 Task: Assign mailaustralia7@gmail.com as Project Lead of Scrum Project Project0000000089 in Jira. Assign parteek.ku2001@gmail.com as Project Lead of Scrum Project Project0000000090 in Jira. Create Issue Issue0000000441 in Backlog  in Scrum Project Project0000000089 in Jira. Create Issue Issue0000000442 in Backlog  in Scrum Project Project0000000089 in Jira. Create Issue Issue0000000443 in Backlog  in Scrum Project Project0000000089 in Jira
Action: Mouse moved to (336, 84)
Screenshot: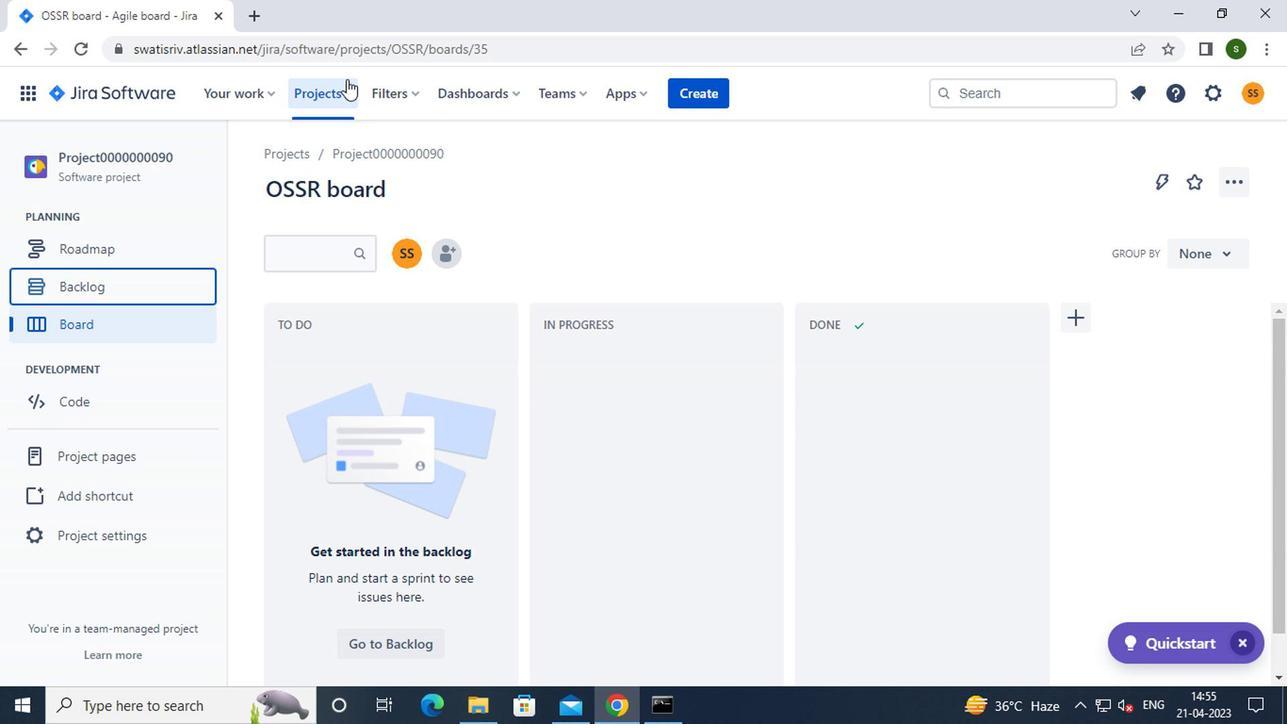 
Action: Mouse pressed left at (336, 84)
Screenshot: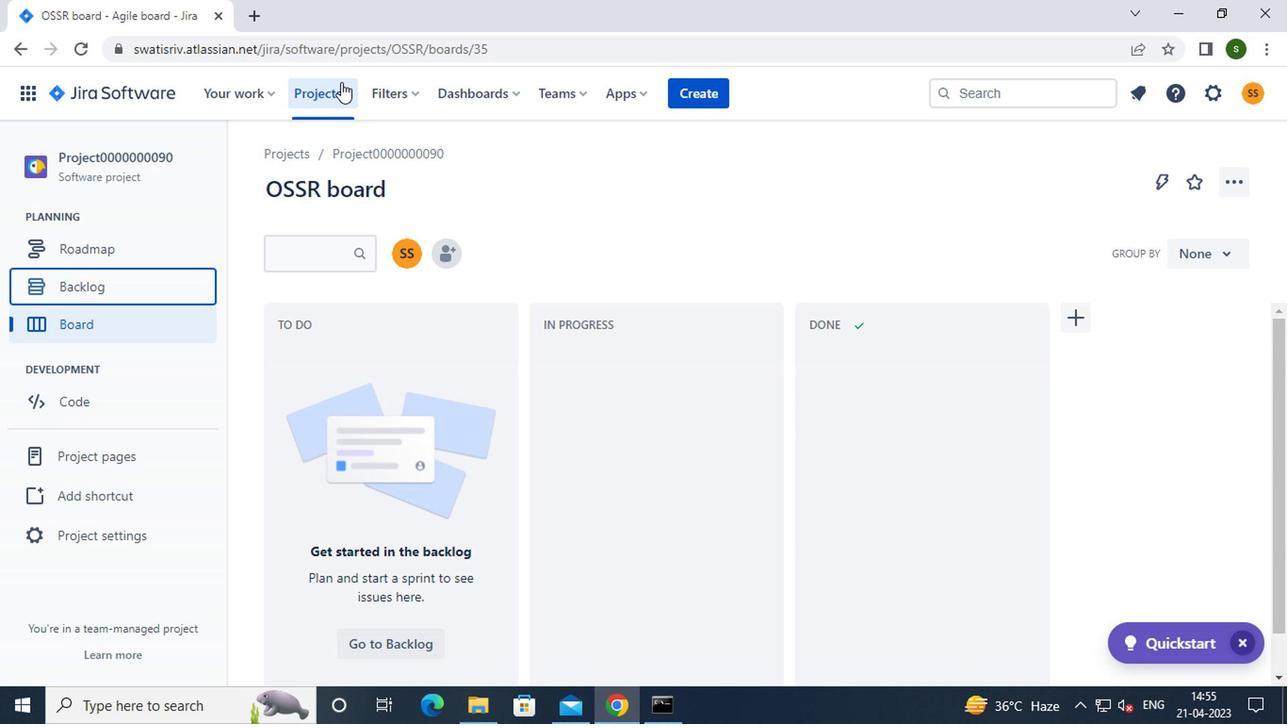 
Action: Mouse moved to (399, 215)
Screenshot: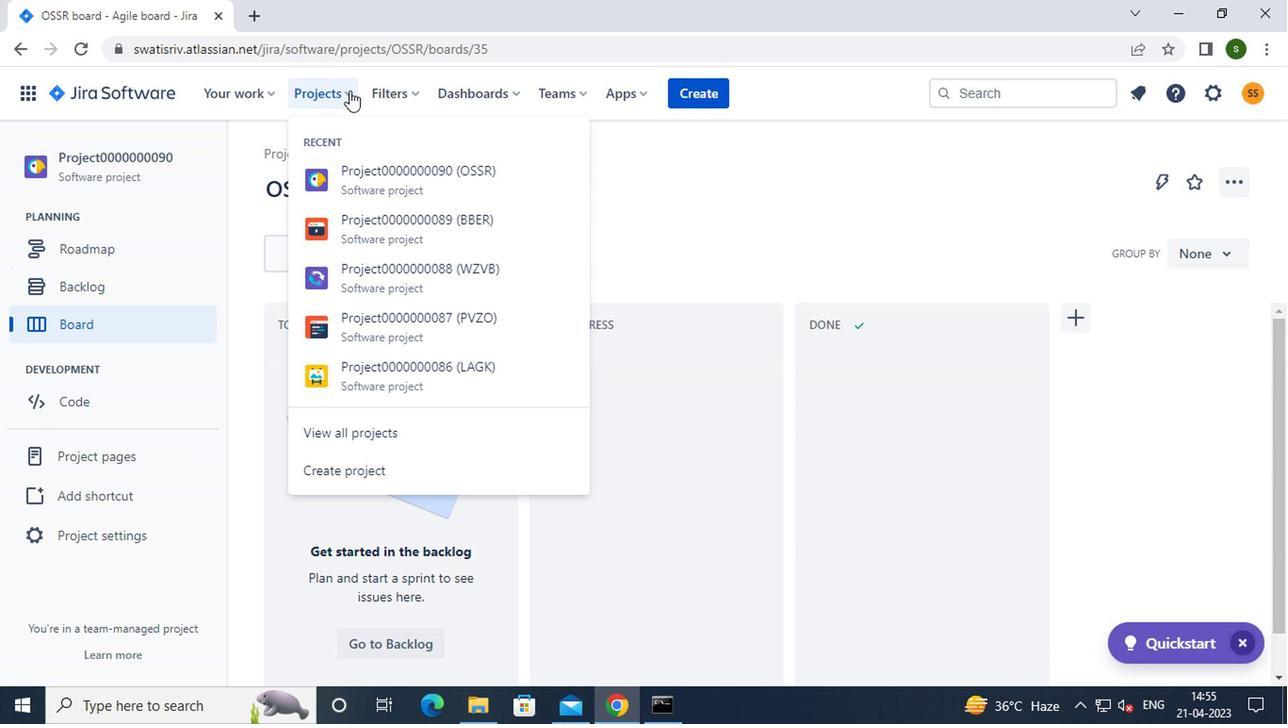 
Action: Mouse pressed left at (399, 215)
Screenshot: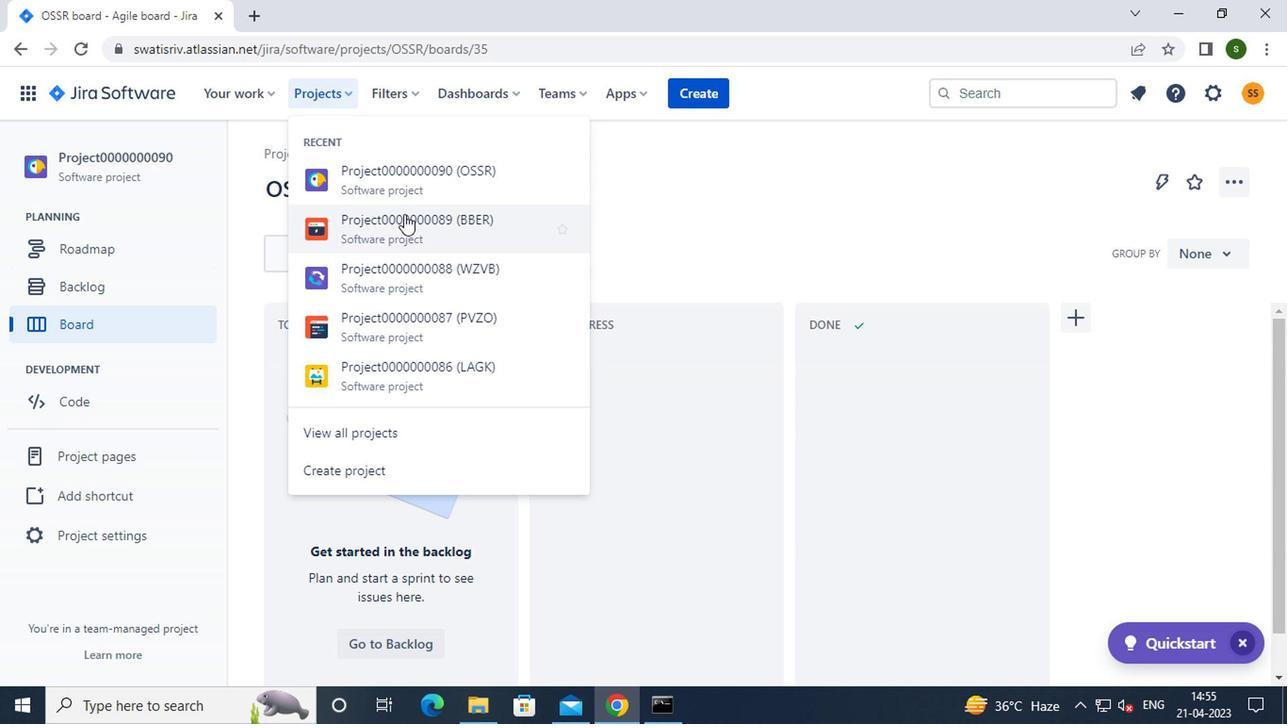 
Action: Mouse moved to (149, 548)
Screenshot: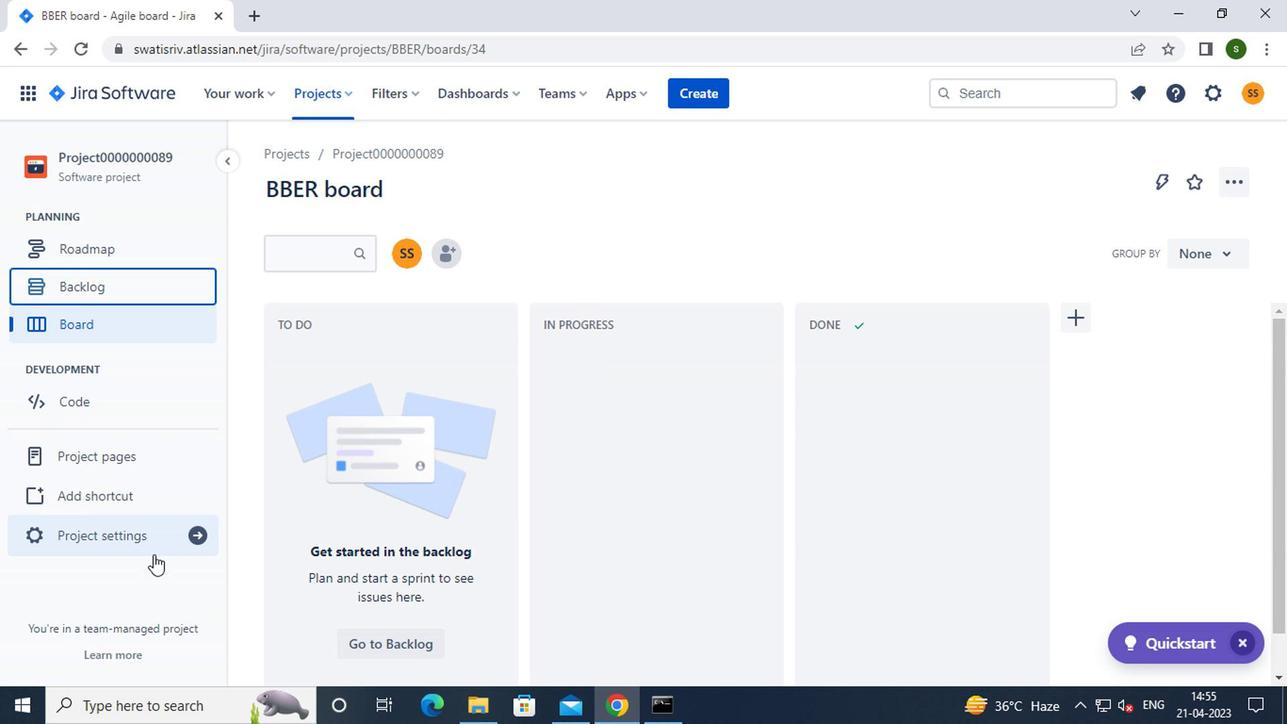 
Action: Mouse pressed left at (149, 548)
Screenshot: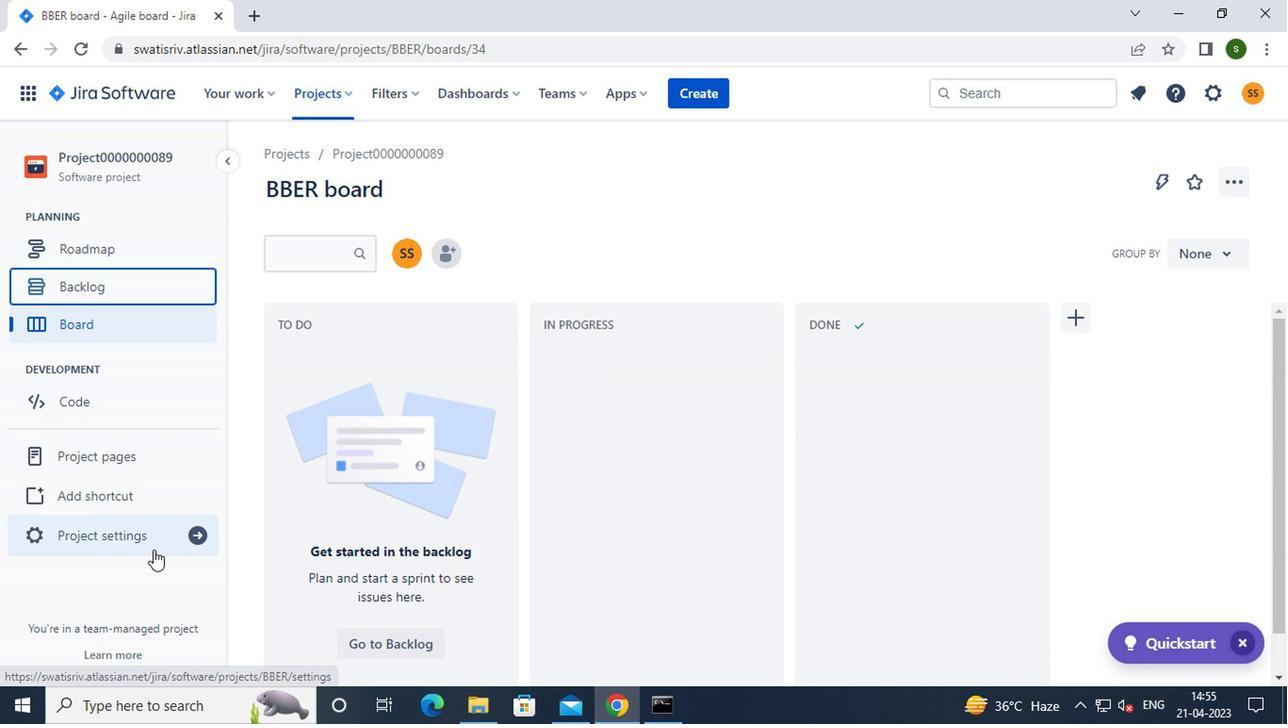 
Action: Mouse moved to (659, 514)
Screenshot: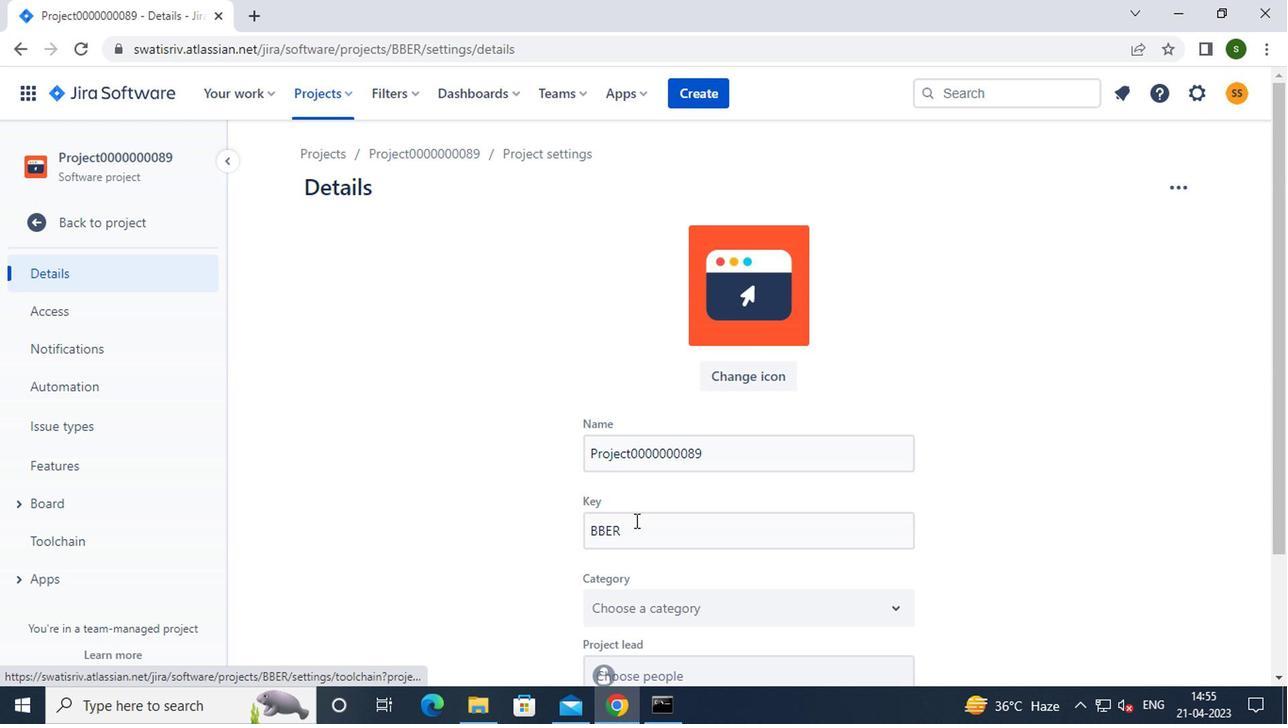 
Action: Mouse scrolled (659, 514) with delta (0, 0)
Screenshot: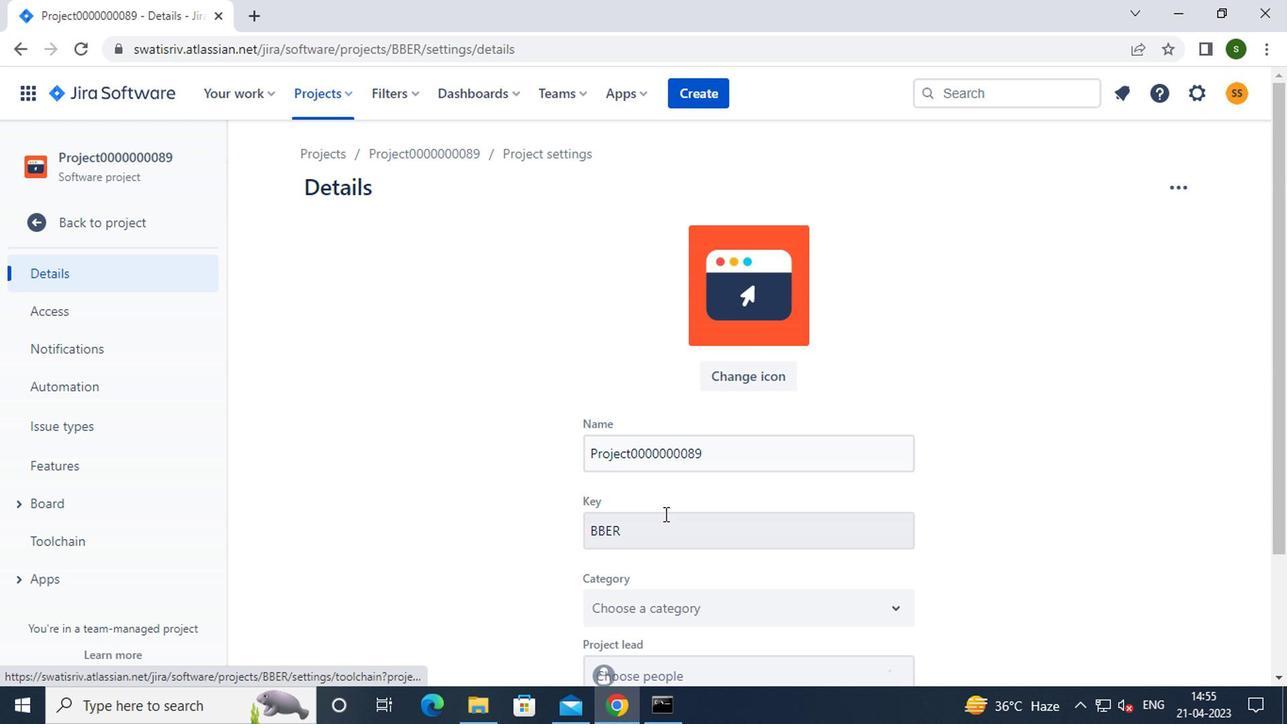 
Action: Mouse scrolled (659, 514) with delta (0, 0)
Screenshot: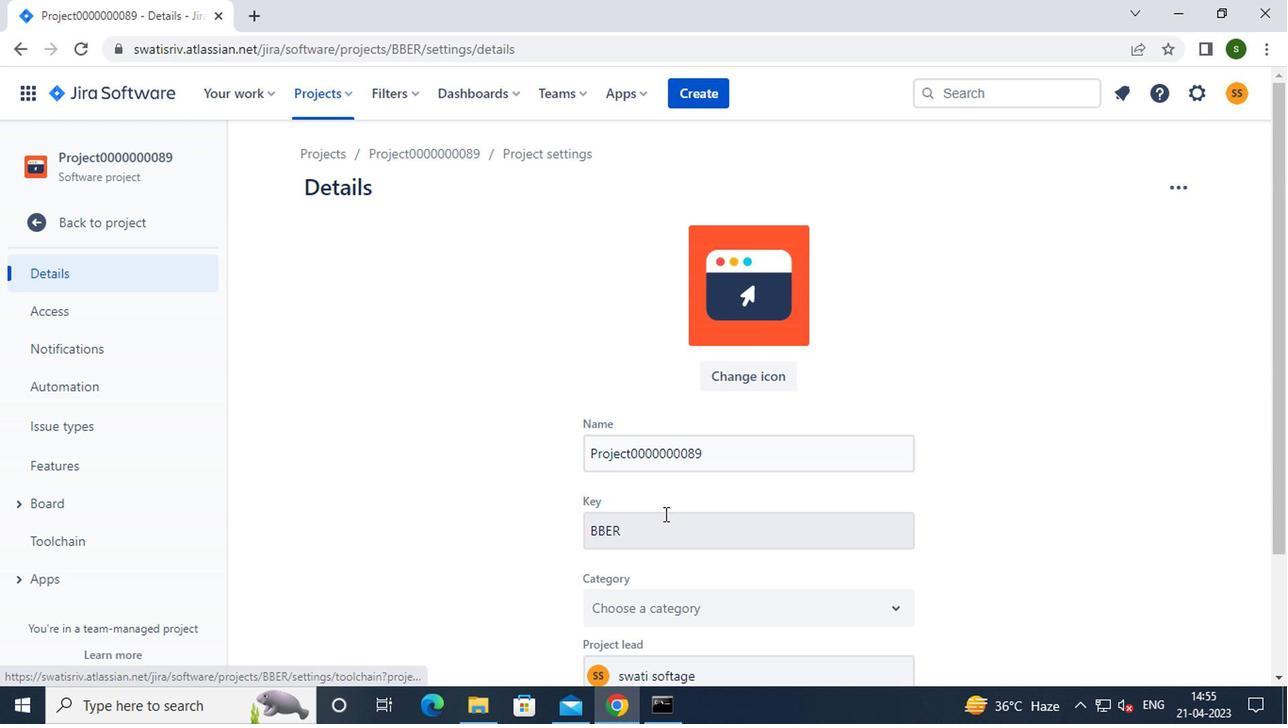
Action: Mouse moved to (710, 524)
Screenshot: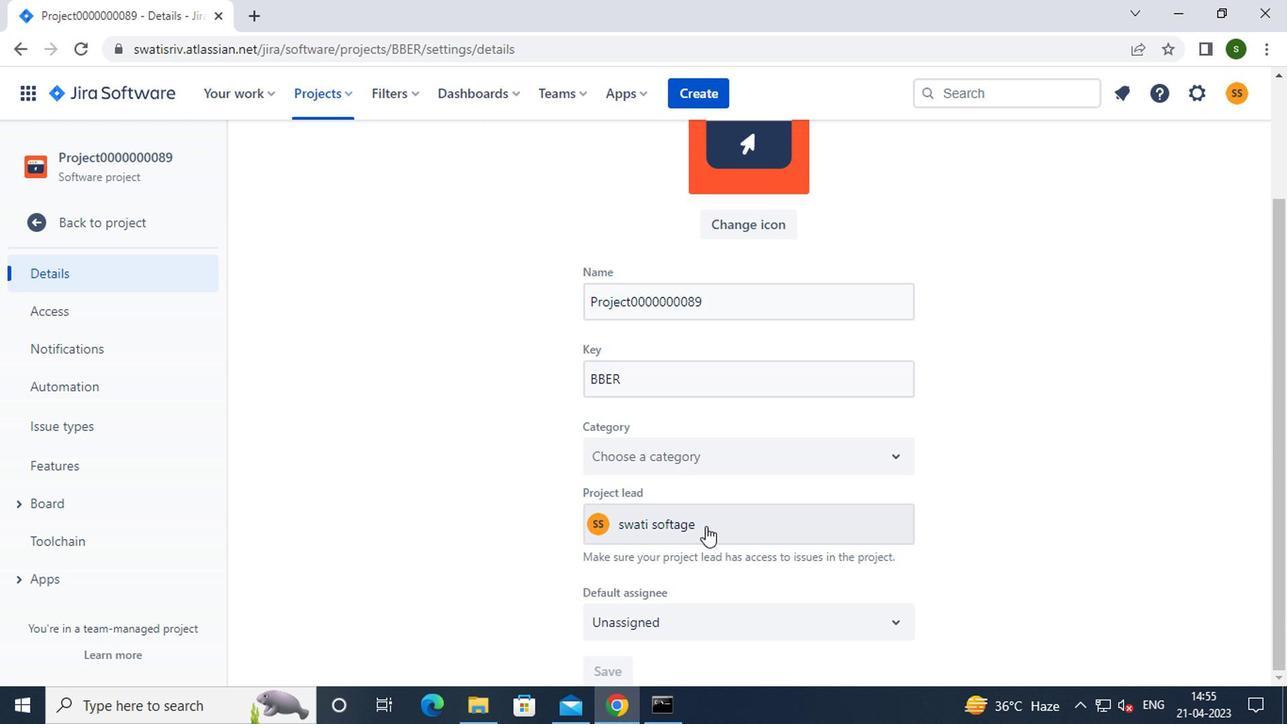 
Action: Mouse pressed left at (710, 524)
Screenshot: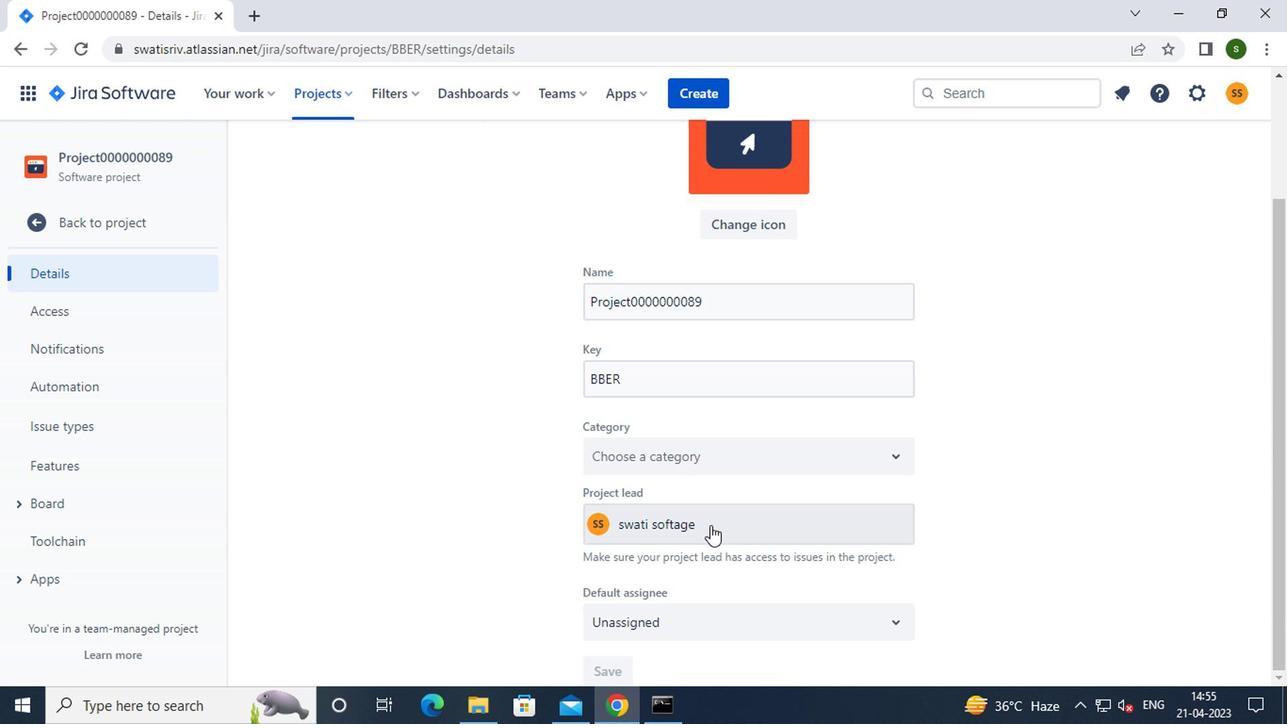 
Action: Mouse moved to (695, 291)
Screenshot: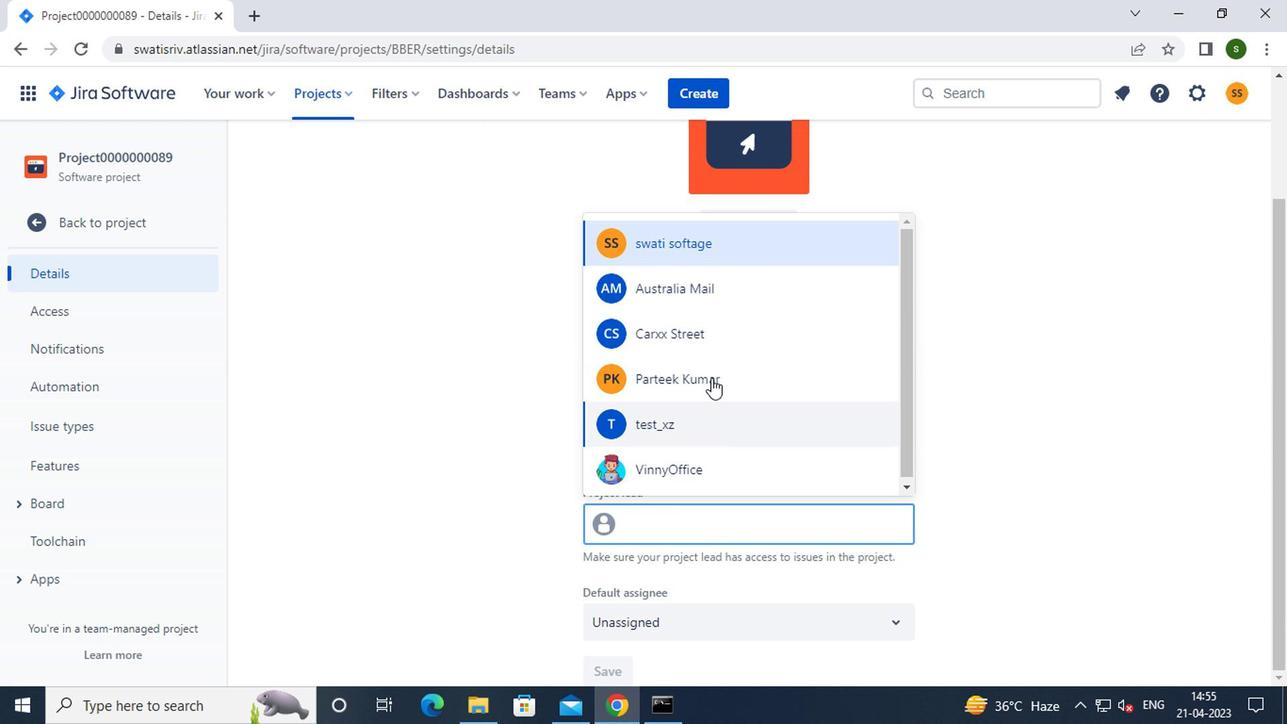 
Action: Mouse pressed left at (695, 291)
Screenshot: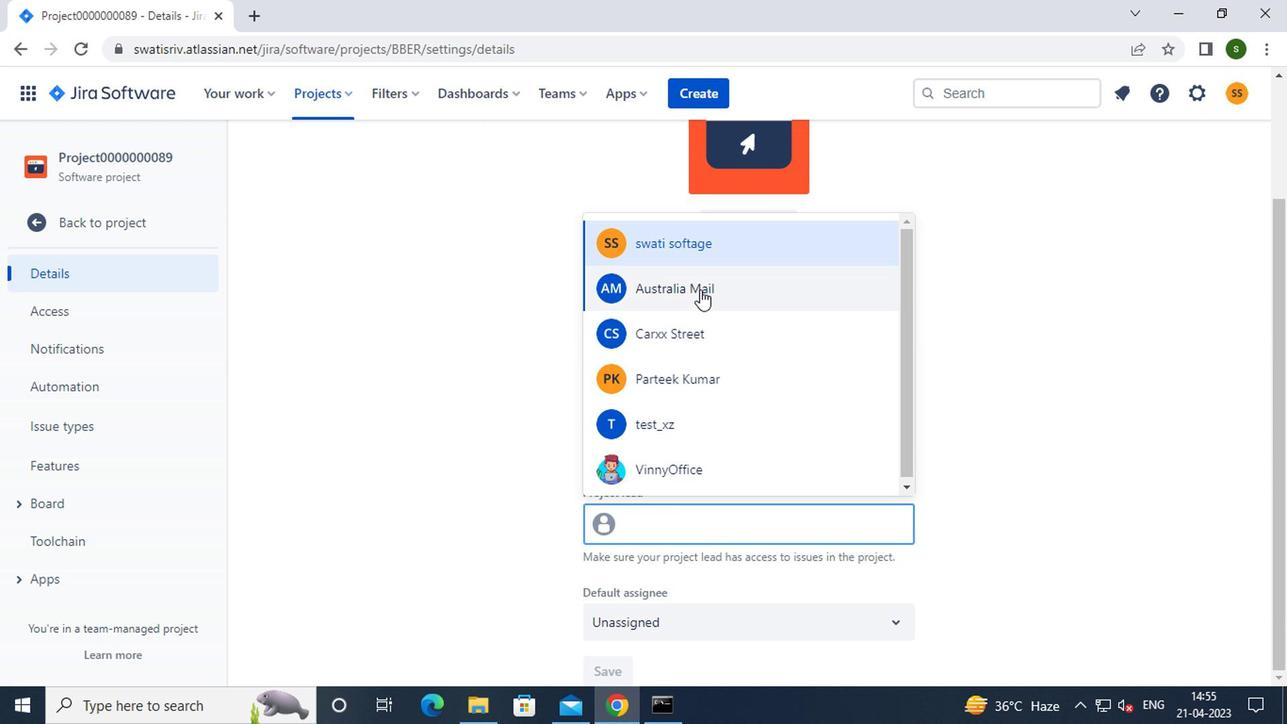 
Action: Mouse moved to (605, 672)
Screenshot: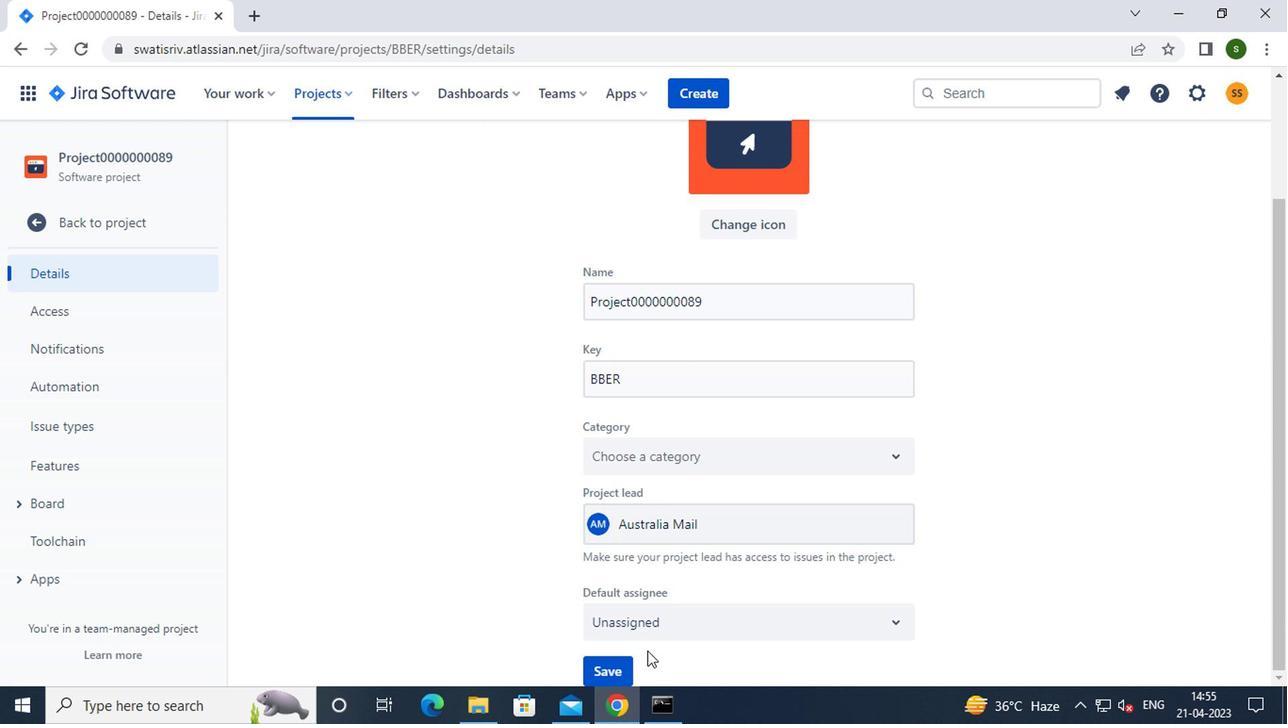 
Action: Mouse pressed left at (605, 672)
Screenshot: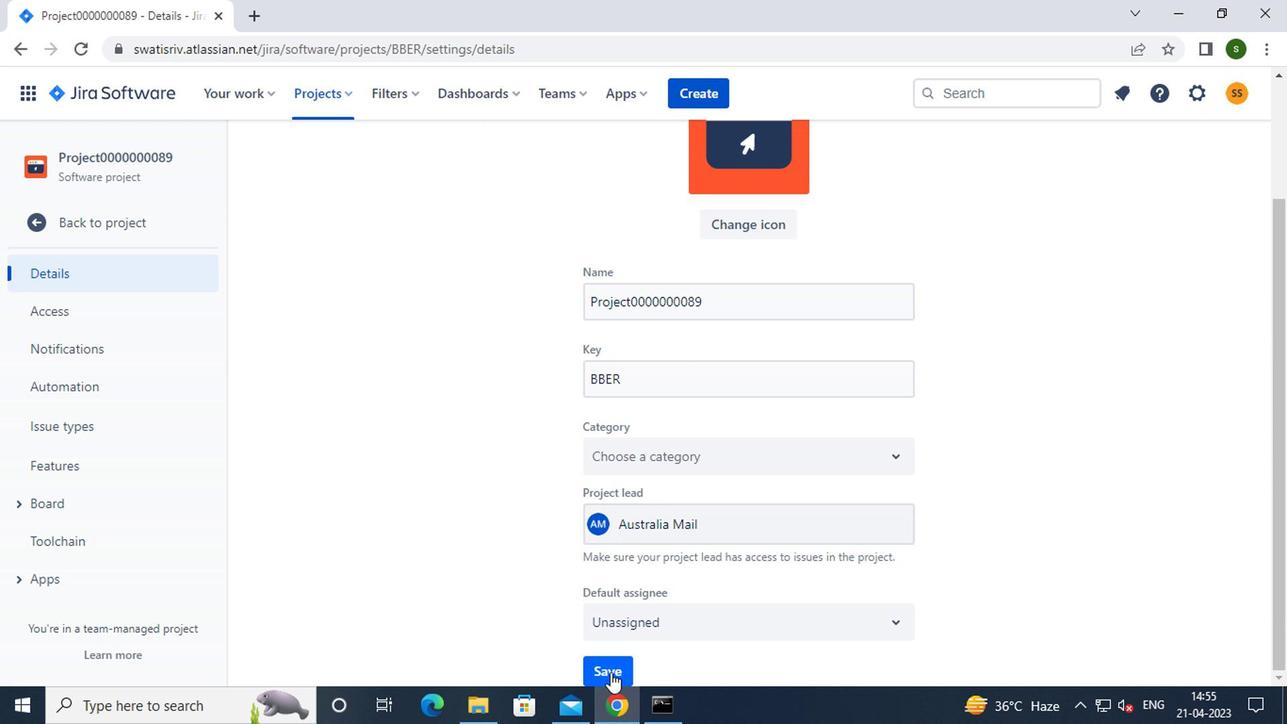 
Action: Mouse moved to (310, 84)
Screenshot: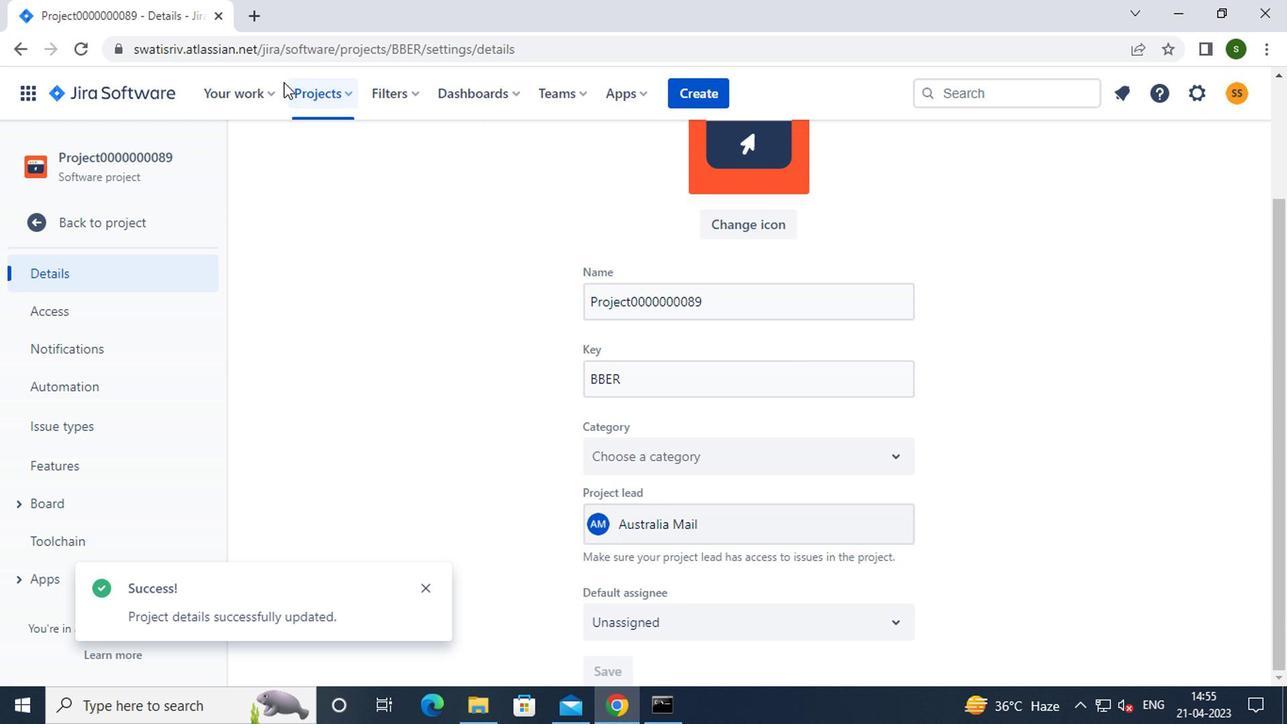
Action: Mouse pressed left at (310, 84)
Screenshot: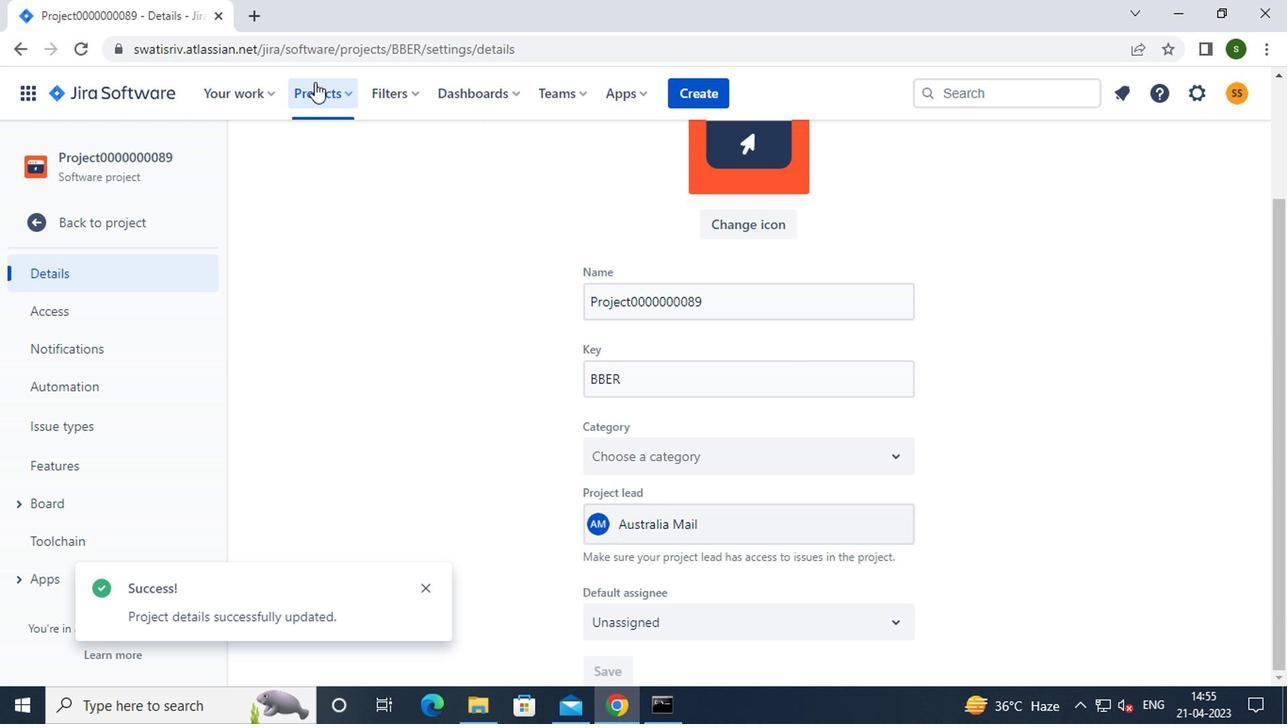 
Action: Mouse moved to (400, 238)
Screenshot: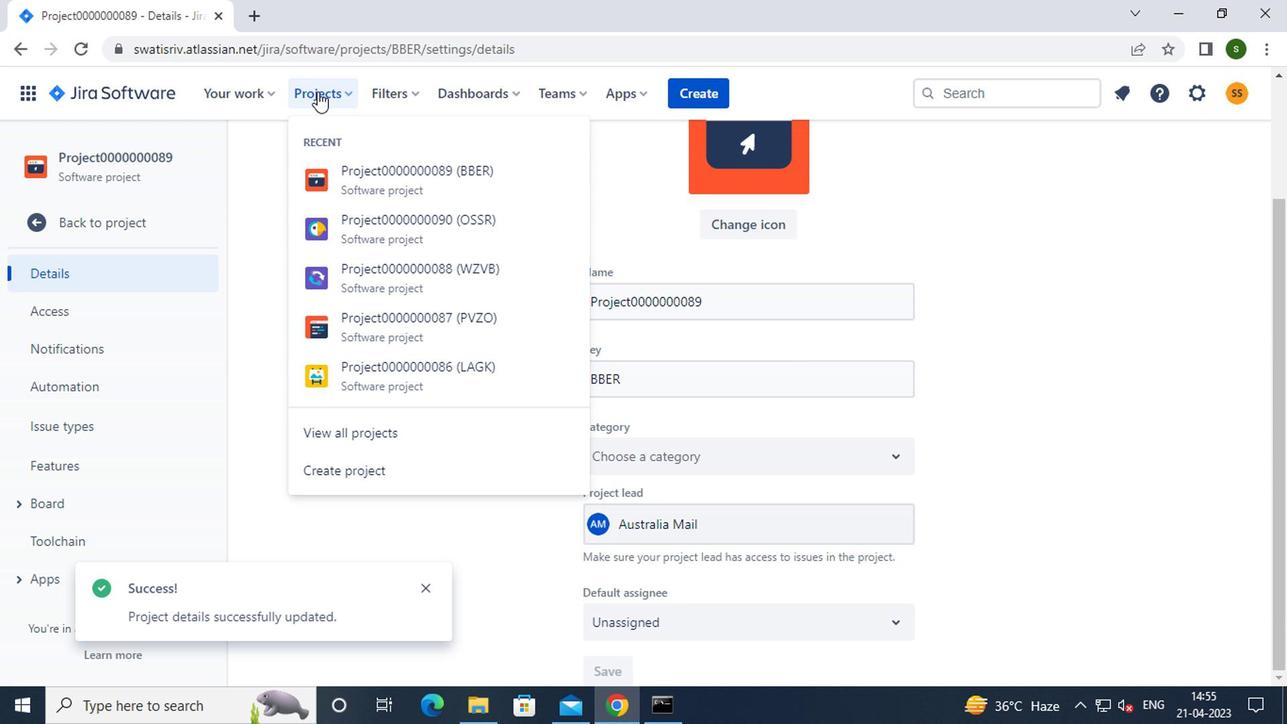 
Action: Mouse pressed left at (400, 238)
Screenshot: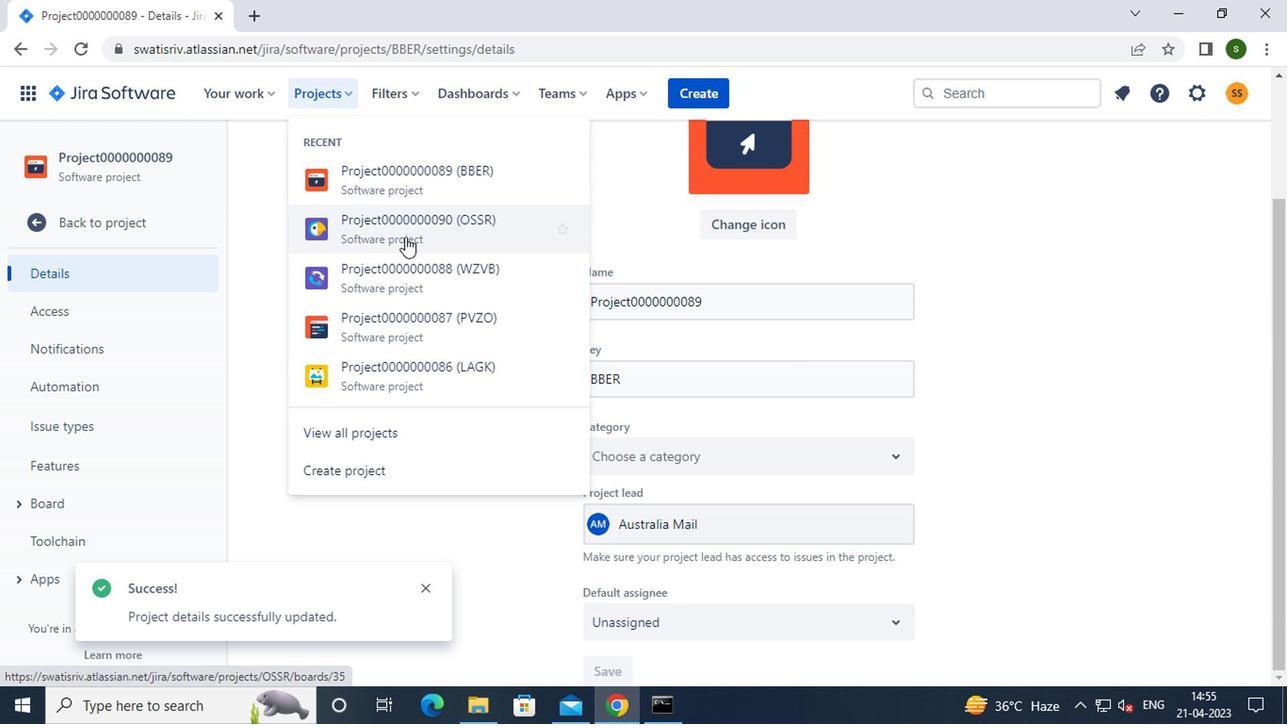 
Action: Mouse moved to (71, 533)
Screenshot: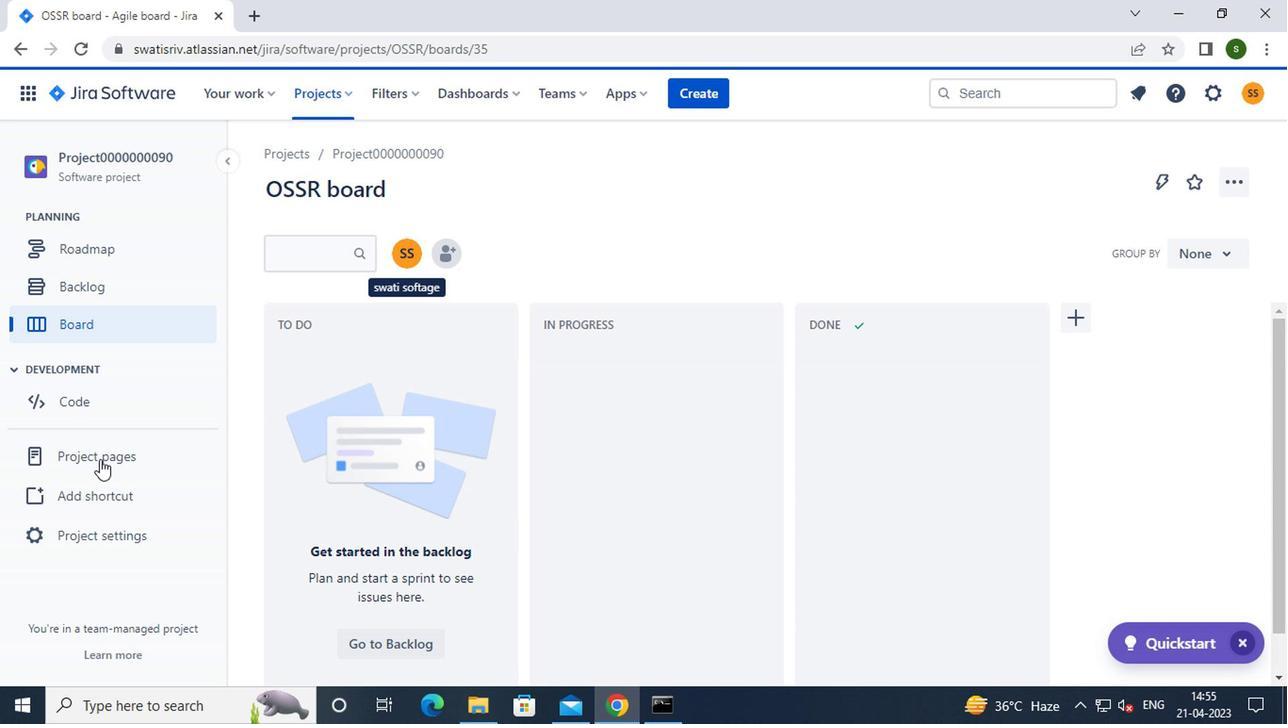 
Action: Mouse pressed left at (71, 533)
Screenshot: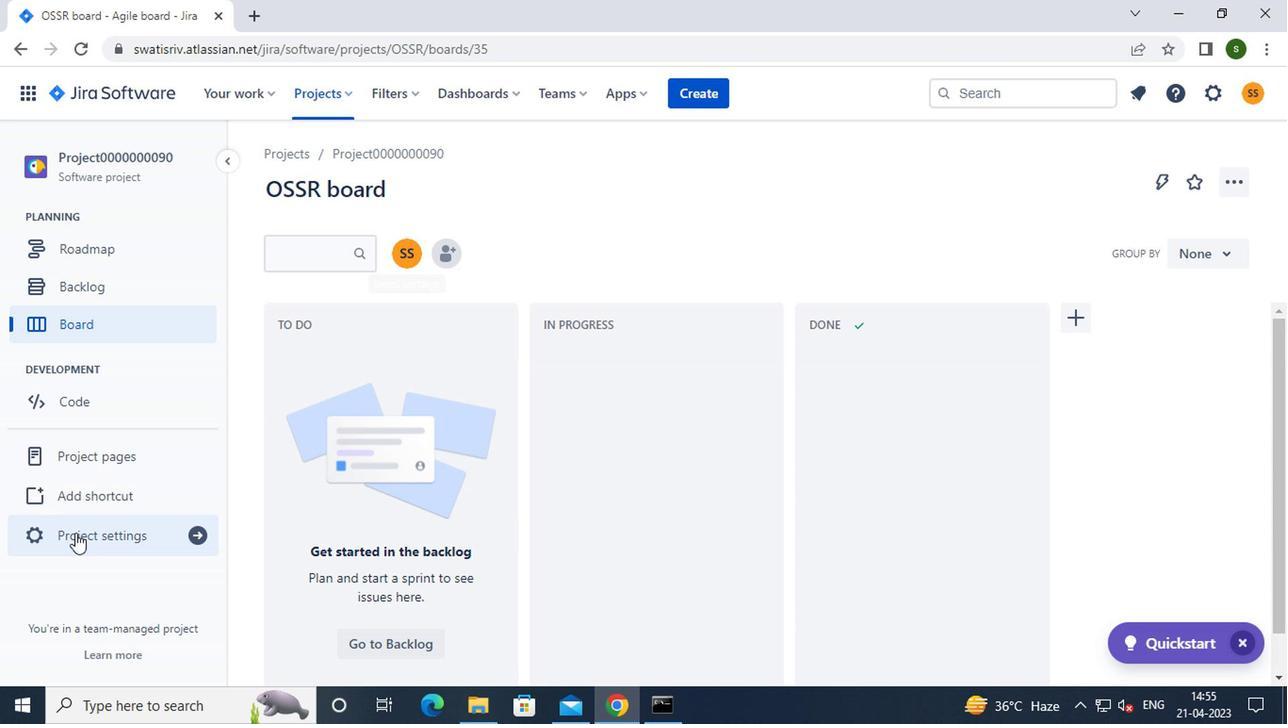 
Action: Mouse moved to (685, 592)
Screenshot: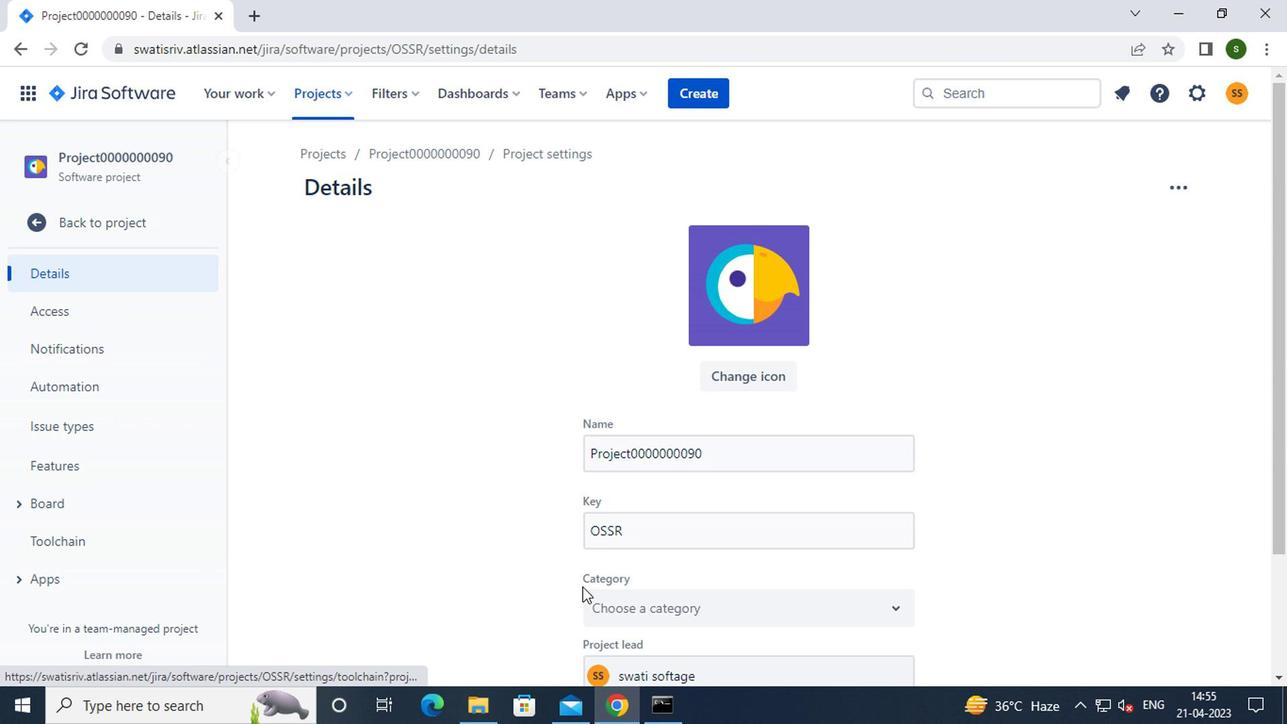 
Action: Mouse scrolled (685, 591) with delta (0, 0)
Screenshot: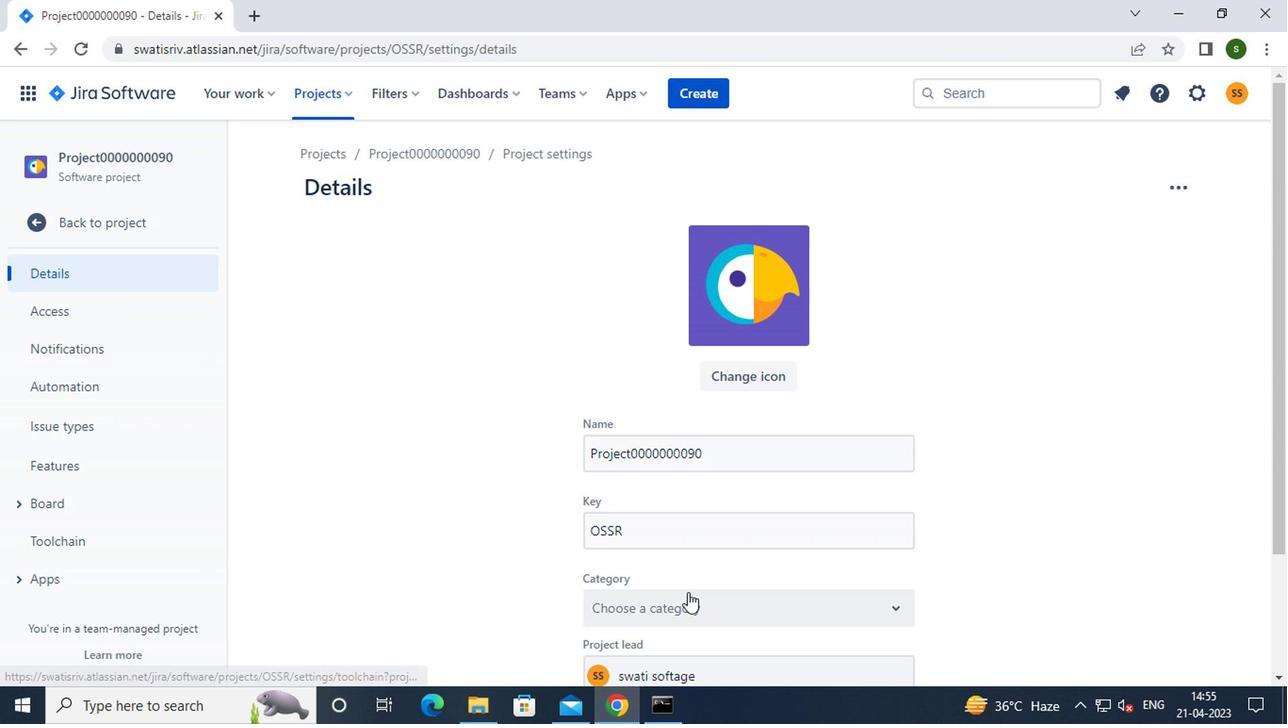 
Action: Mouse moved to (728, 586)
Screenshot: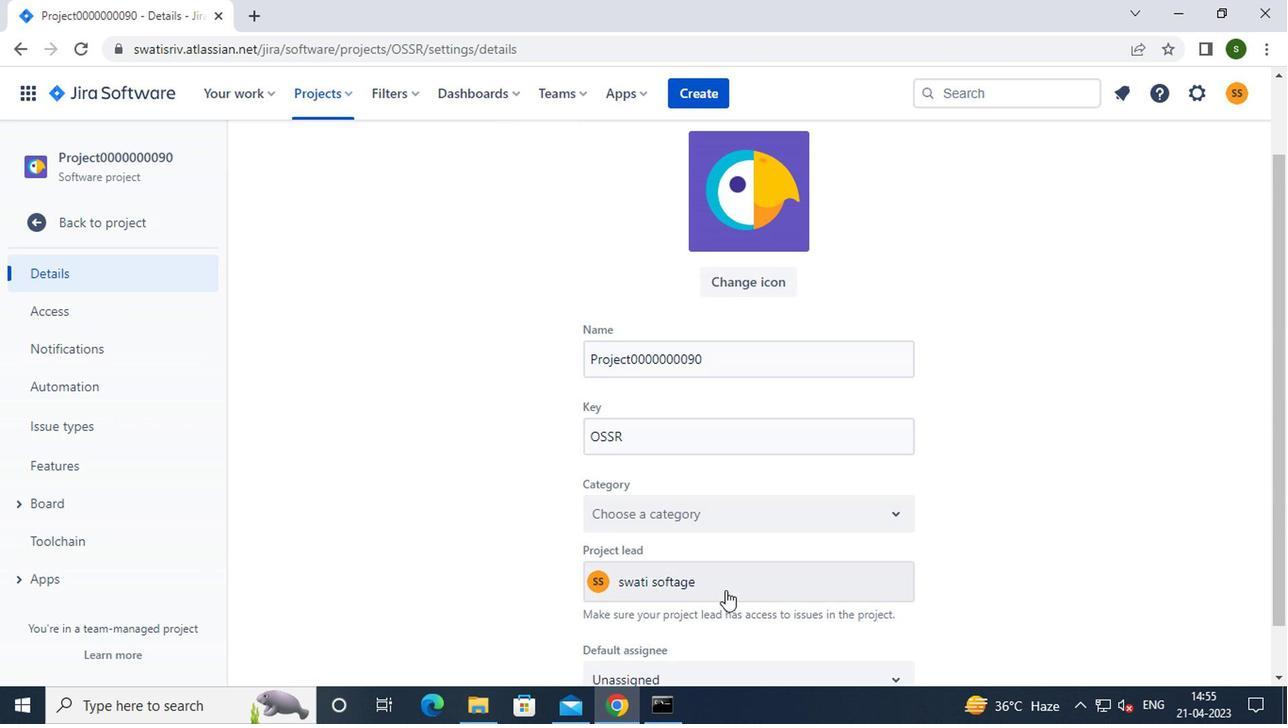 
Action: Mouse pressed left at (728, 586)
Screenshot: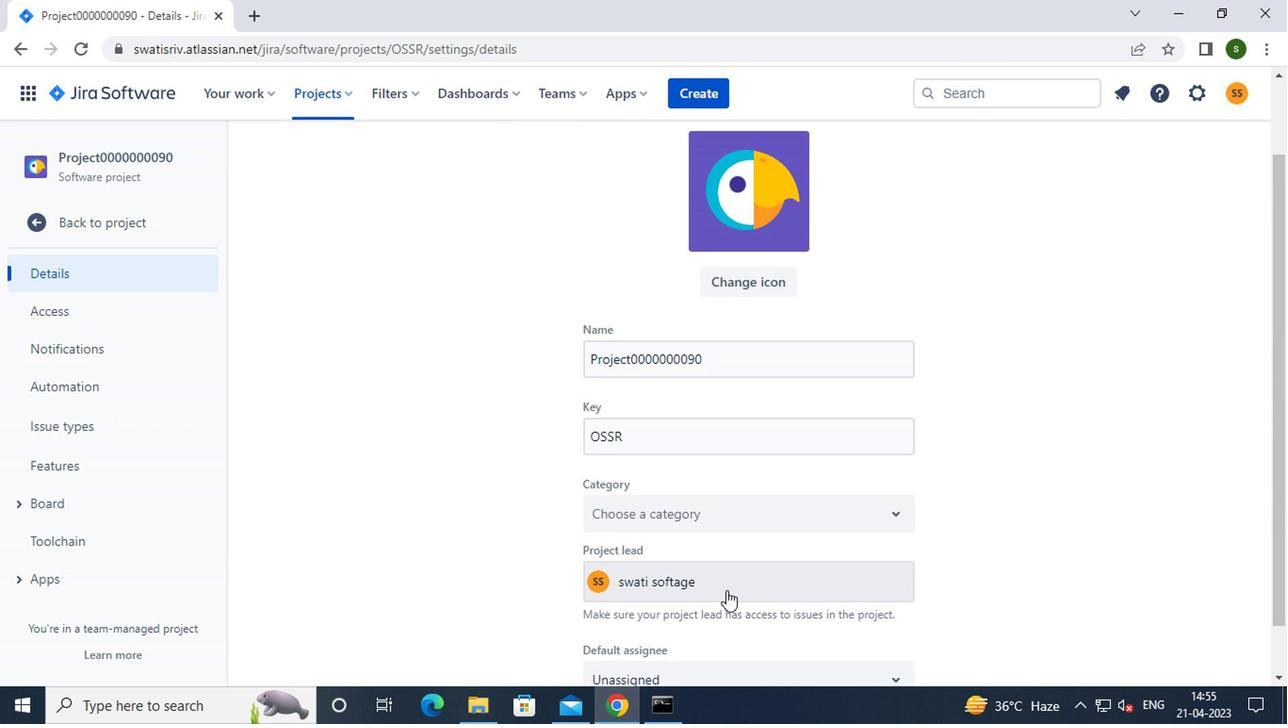 
Action: Mouse moved to (700, 439)
Screenshot: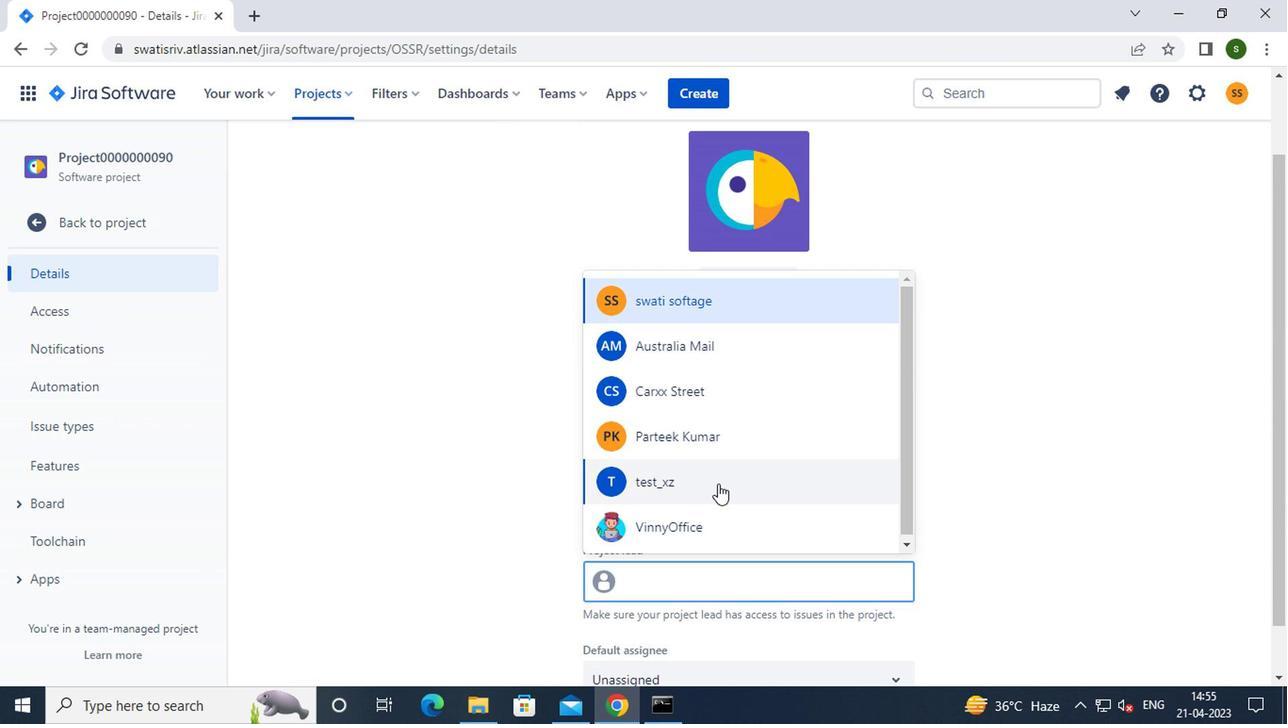 
Action: Mouse pressed left at (700, 439)
Screenshot: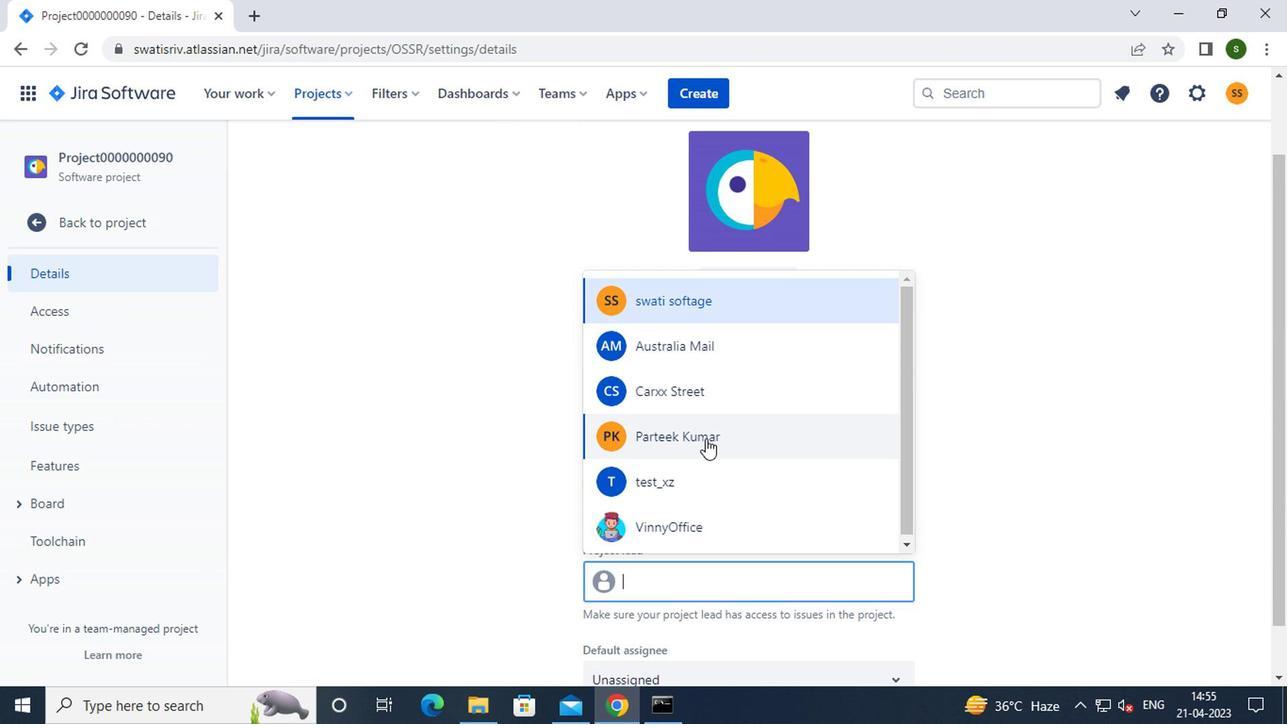 
Action: Mouse moved to (510, 468)
Screenshot: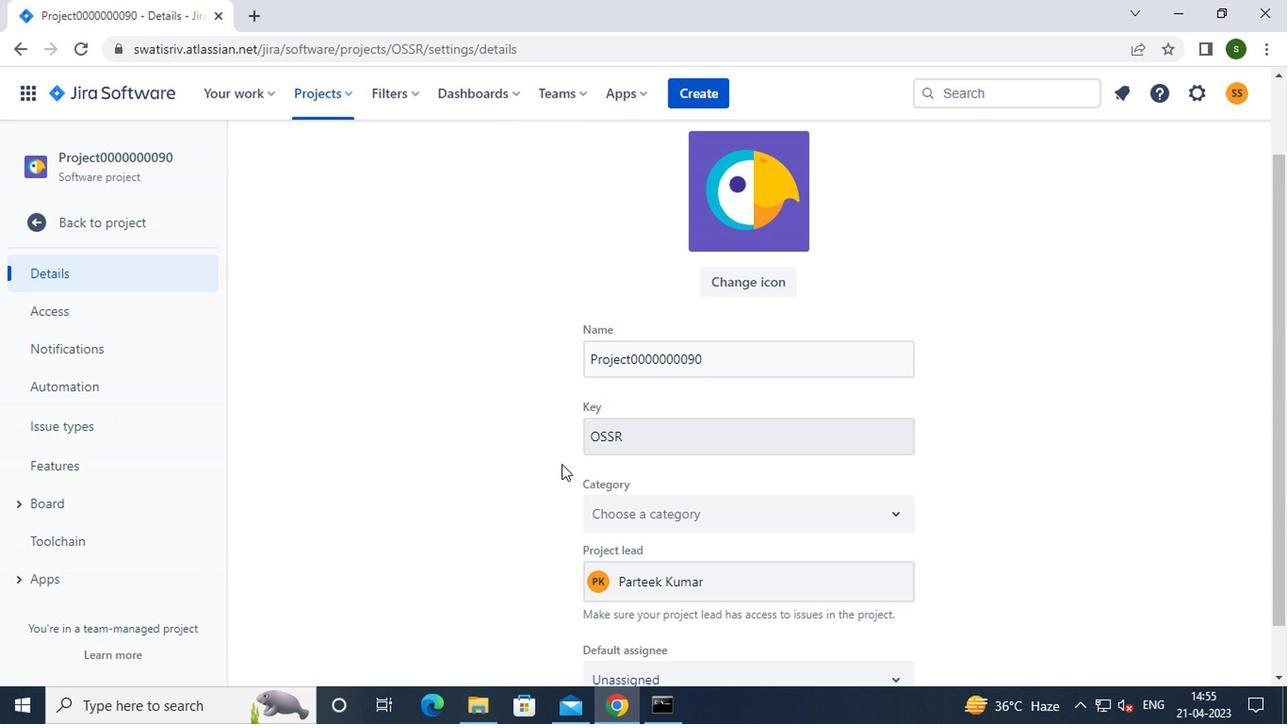 
Action: Mouse scrolled (510, 468) with delta (0, 0)
Screenshot: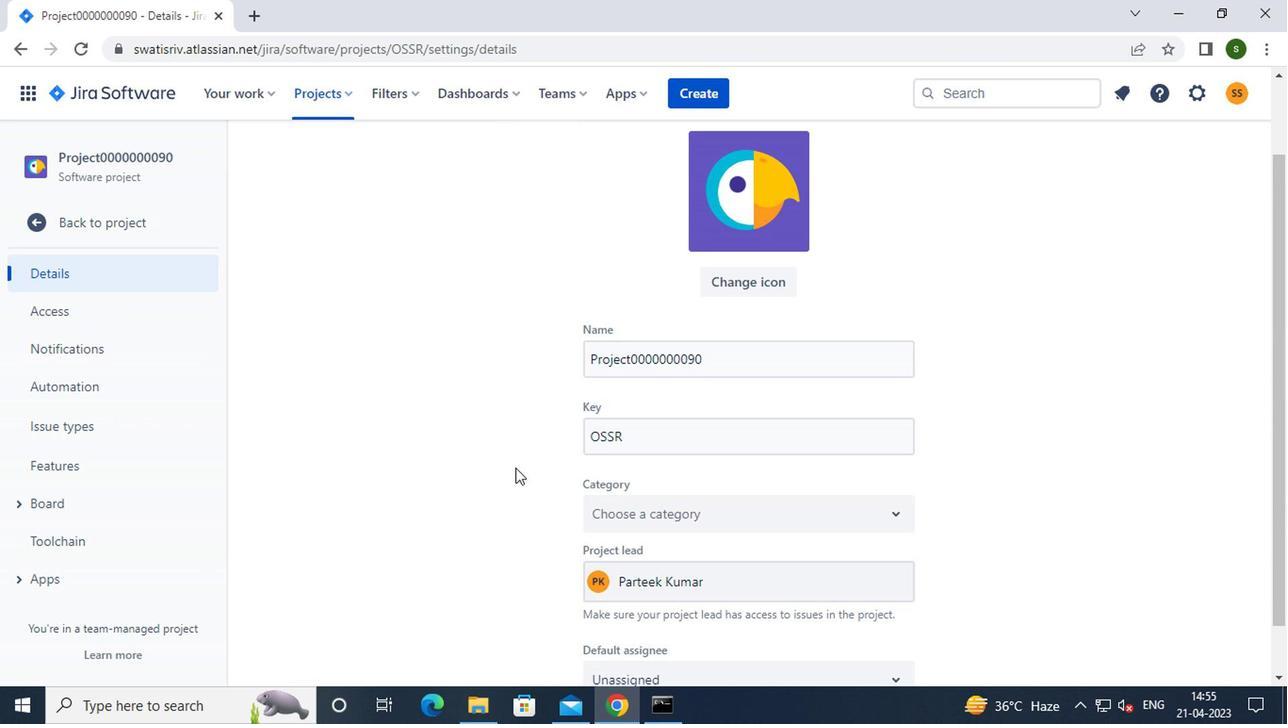 
Action: Mouse scrolled (510, 468) with delta (0, 0)
Screenshot: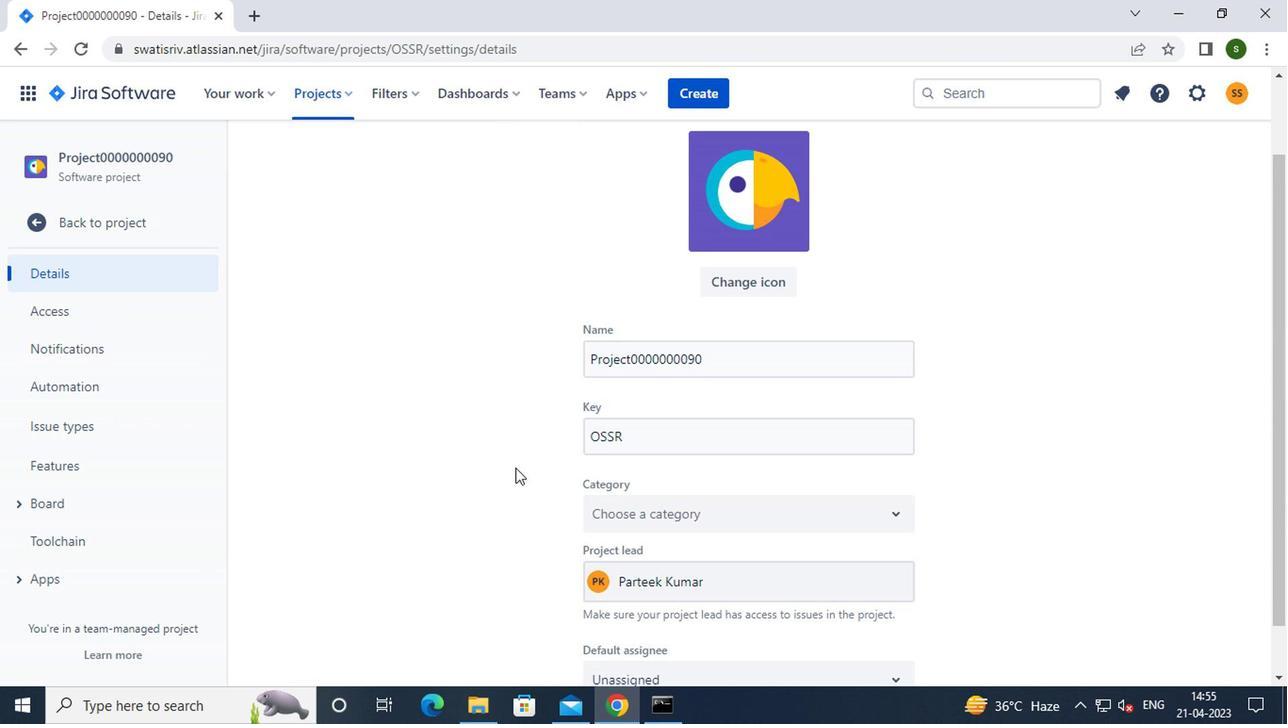 
Action: Mouse moved to (605, 667)
Screenshot: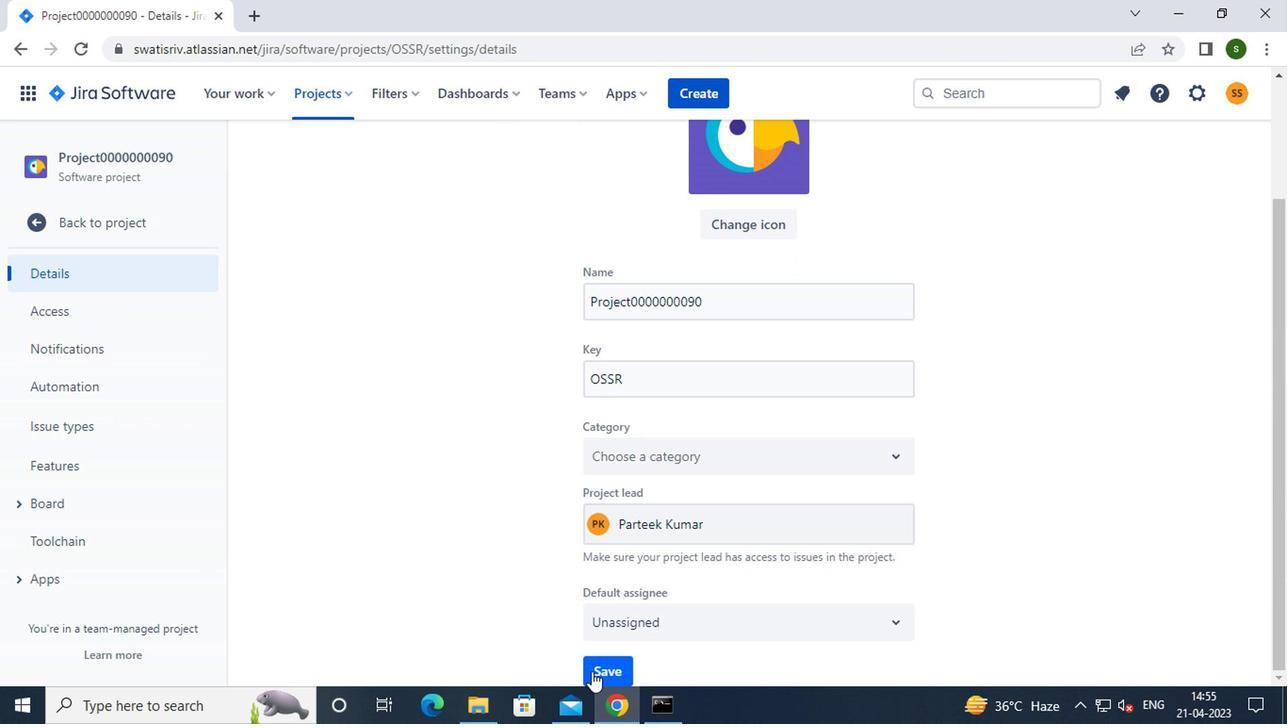 
Action: Mouse pressed left at (605, 667)
Screenshot: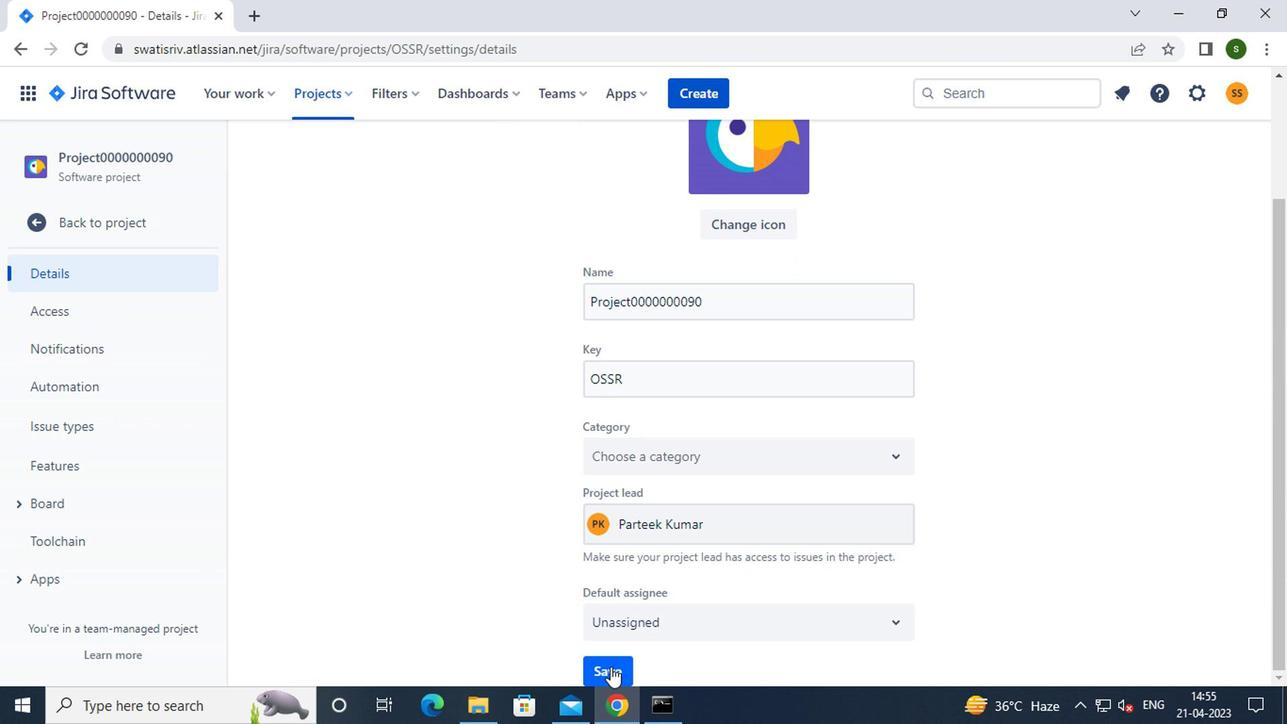 
Action: Mouse moved to (318, 91)
Screenshot: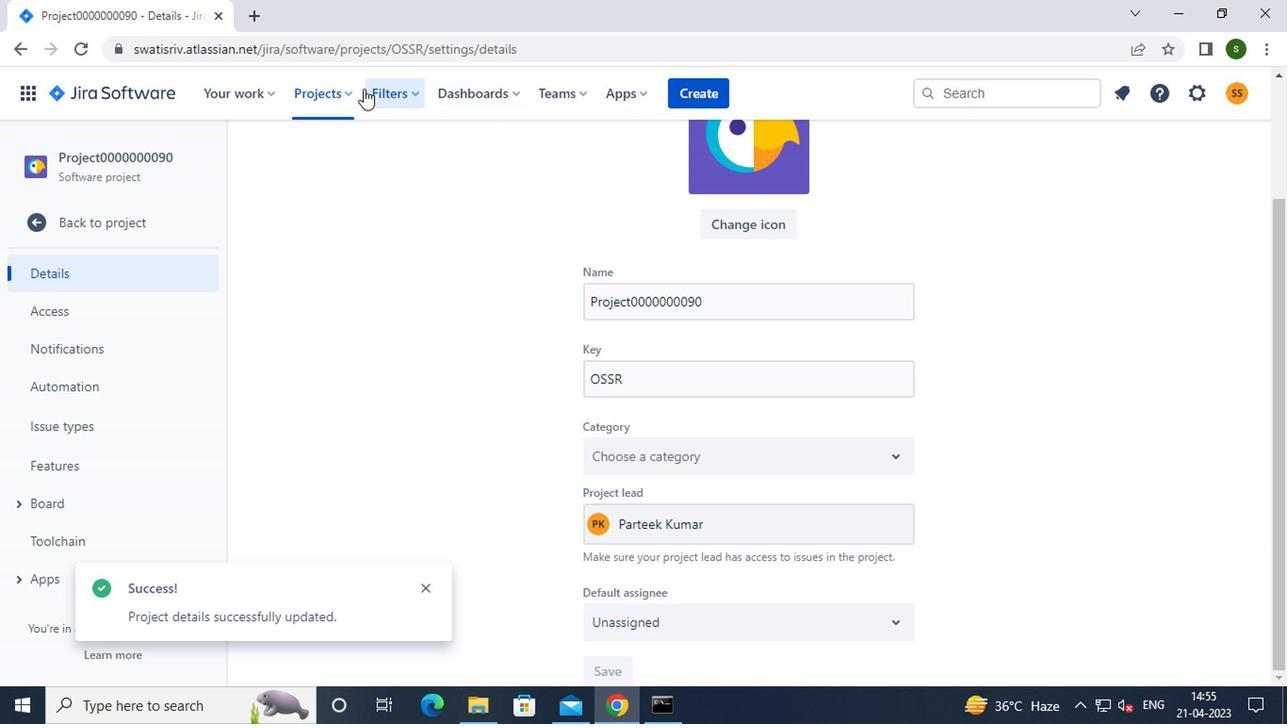 
Action: Mouse pressed left at (318, 91)
Screenshot: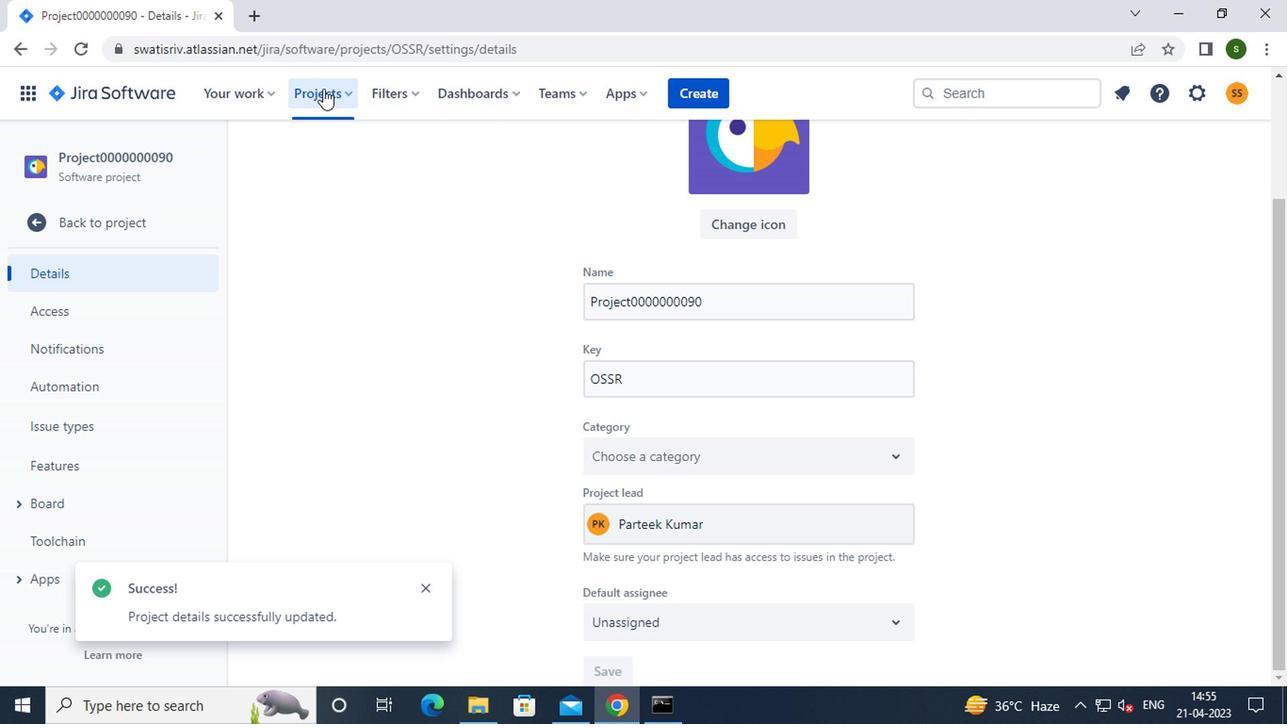 
Action: Mouse moved to (414, 240)
Screenshot: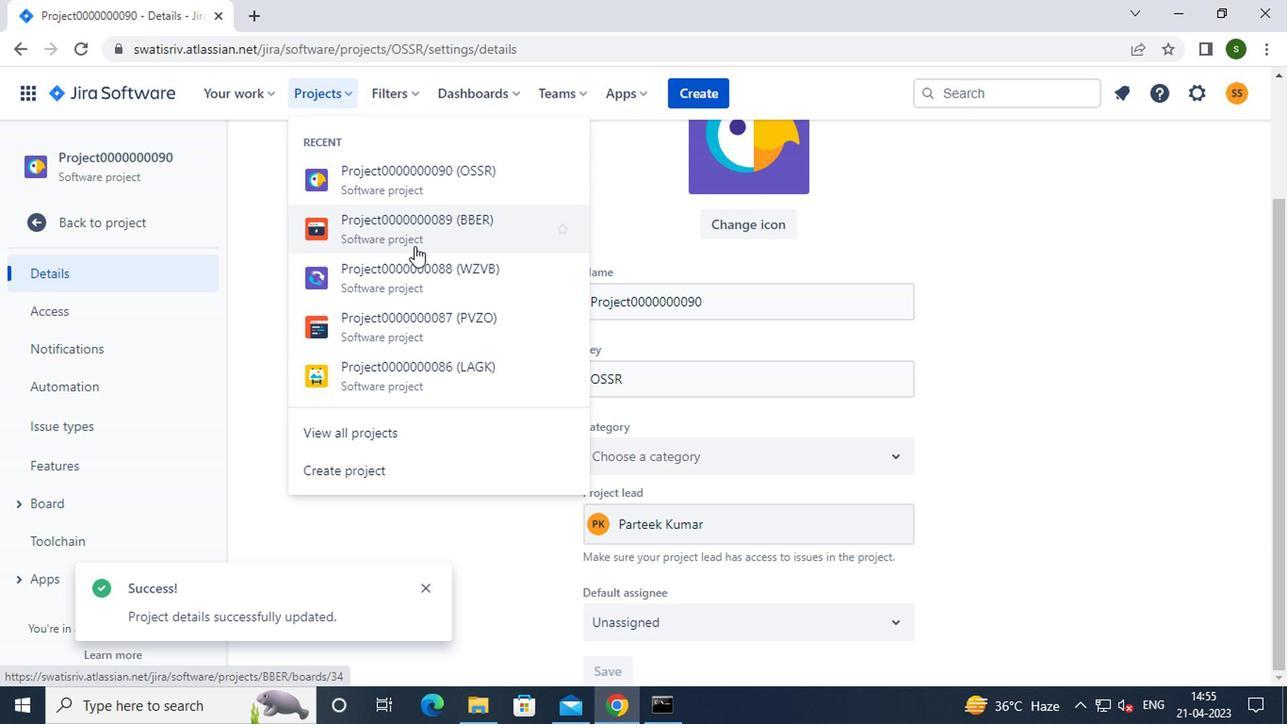 
Action: Mouse pressed left at (414, 240)
Screenshot: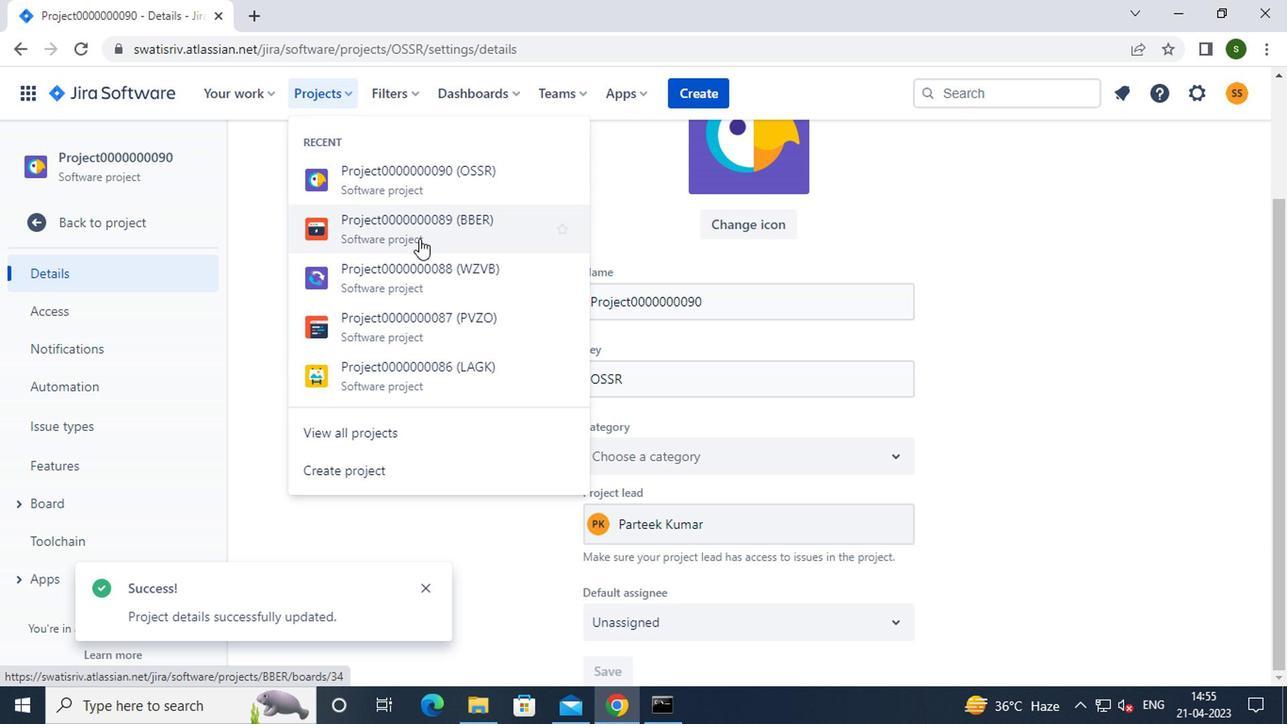 
Action: Mouse moved to (146, 271)
Screenshot: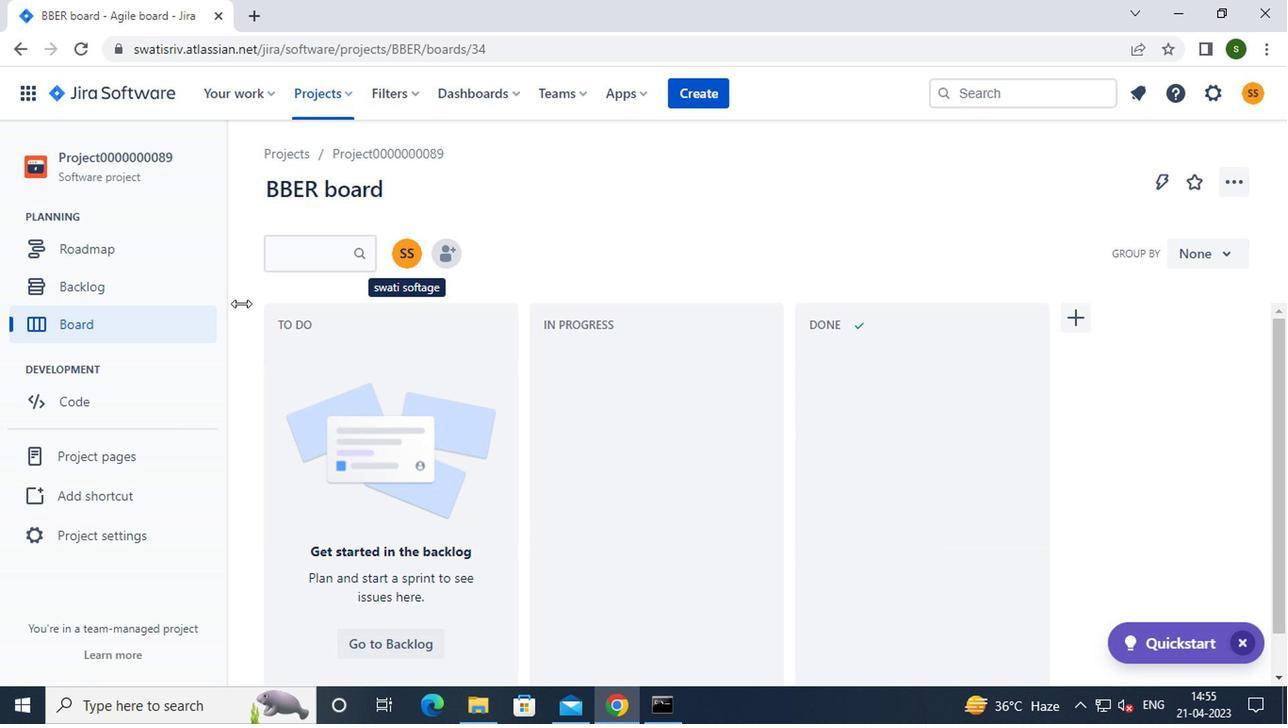
Action: Mouse pressed left at (146, 271)
Screenshot: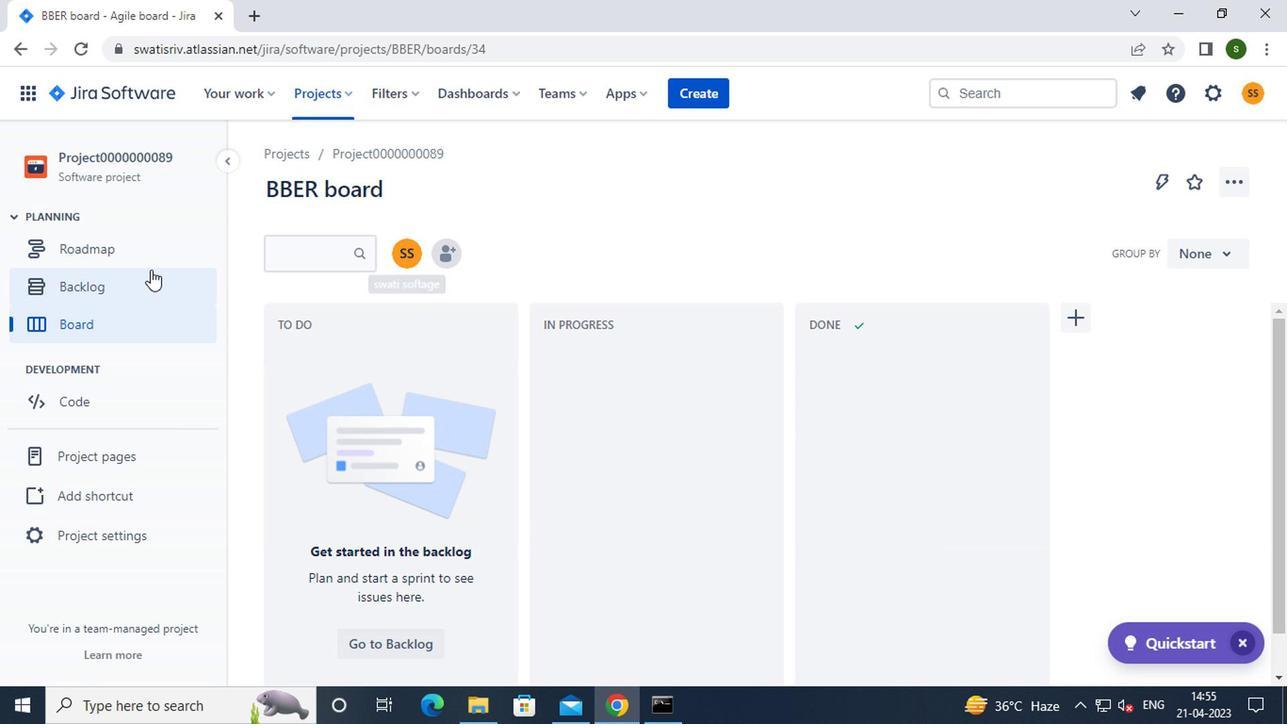 
Action: Mouse moved to (407, 374)
Screenshot: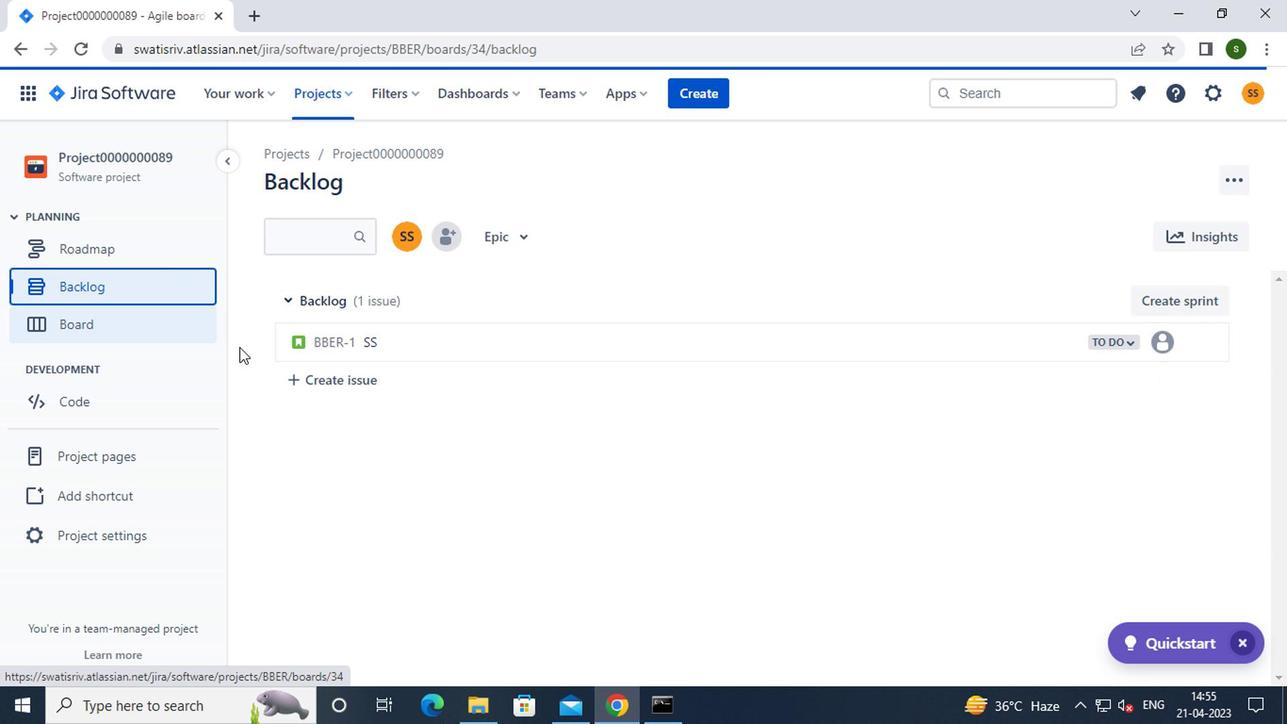 
Action: Mouse pressed left at (407, 374)
Screenshot: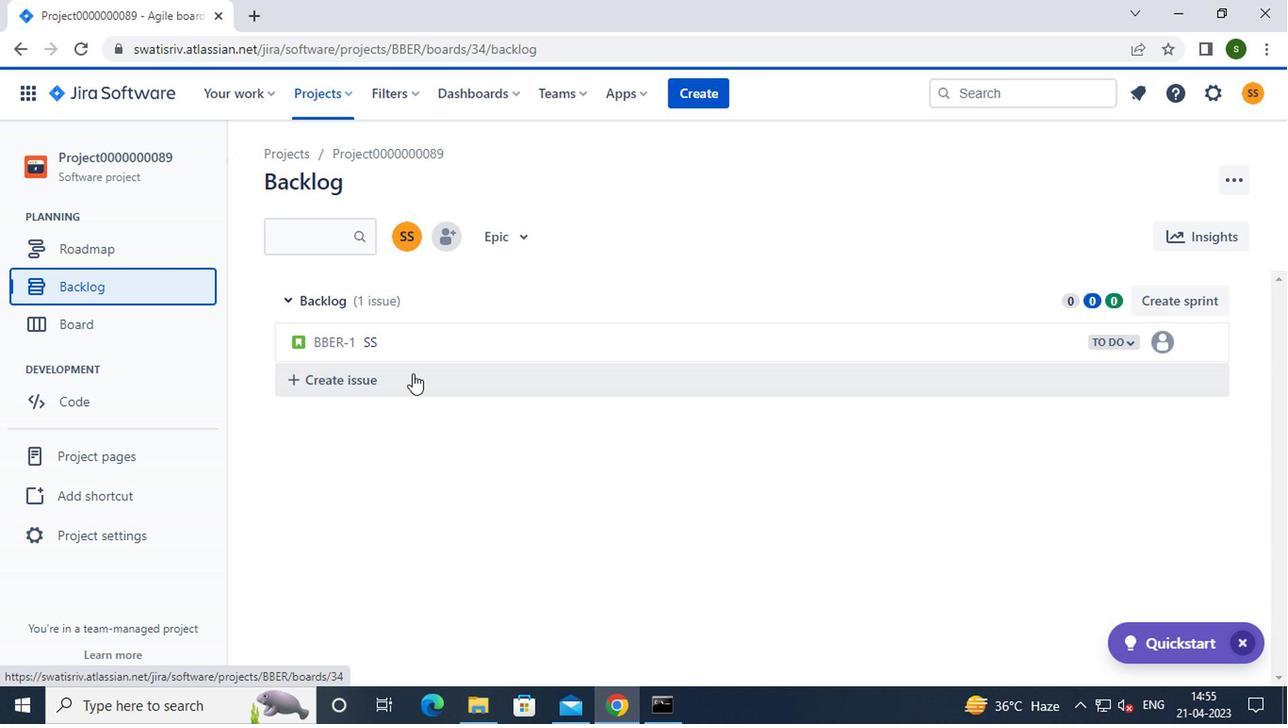 
Action: Mouse moved to (425, 390)
Screenshot: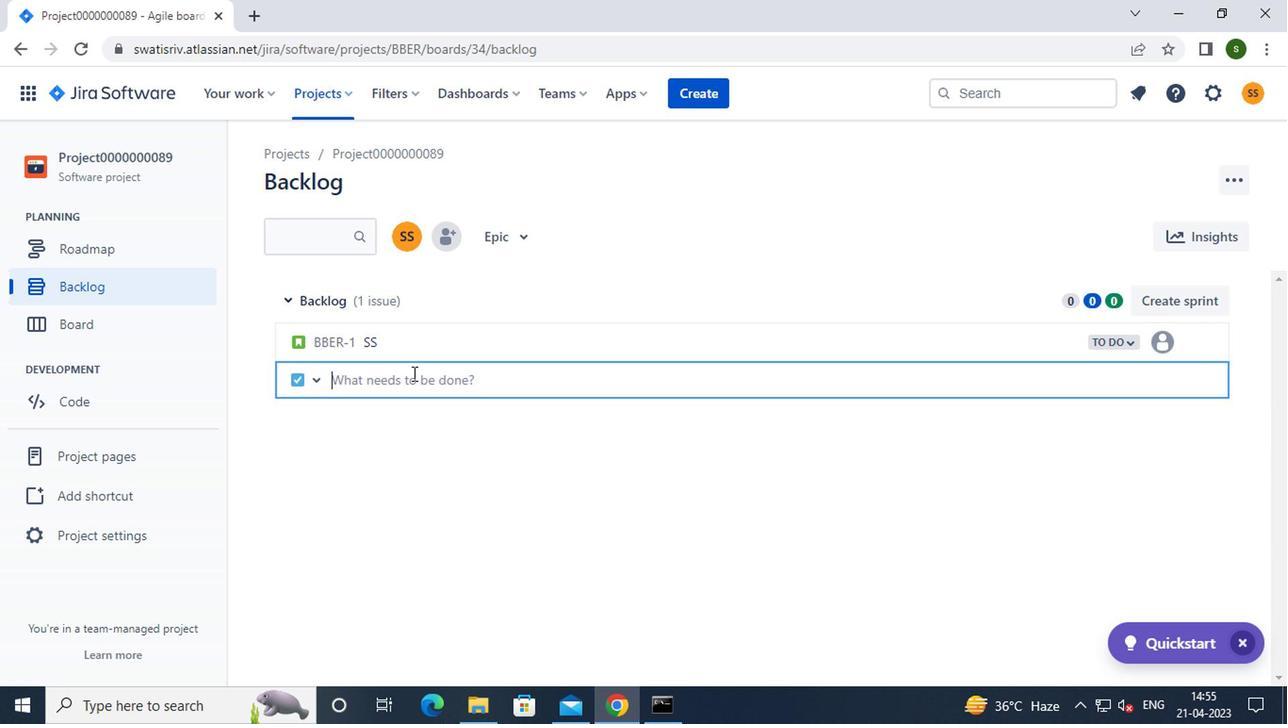
Action: Key pressed i<Key.caps_lock>ssue0000000441<Key.enter><Key.caps_lock>i<Key.caps_lock>ssue0000000442<Key.enter><Key.caps_lock>i<Key.caps_lock>ssue0000000443<Key.enter>
Screenshot: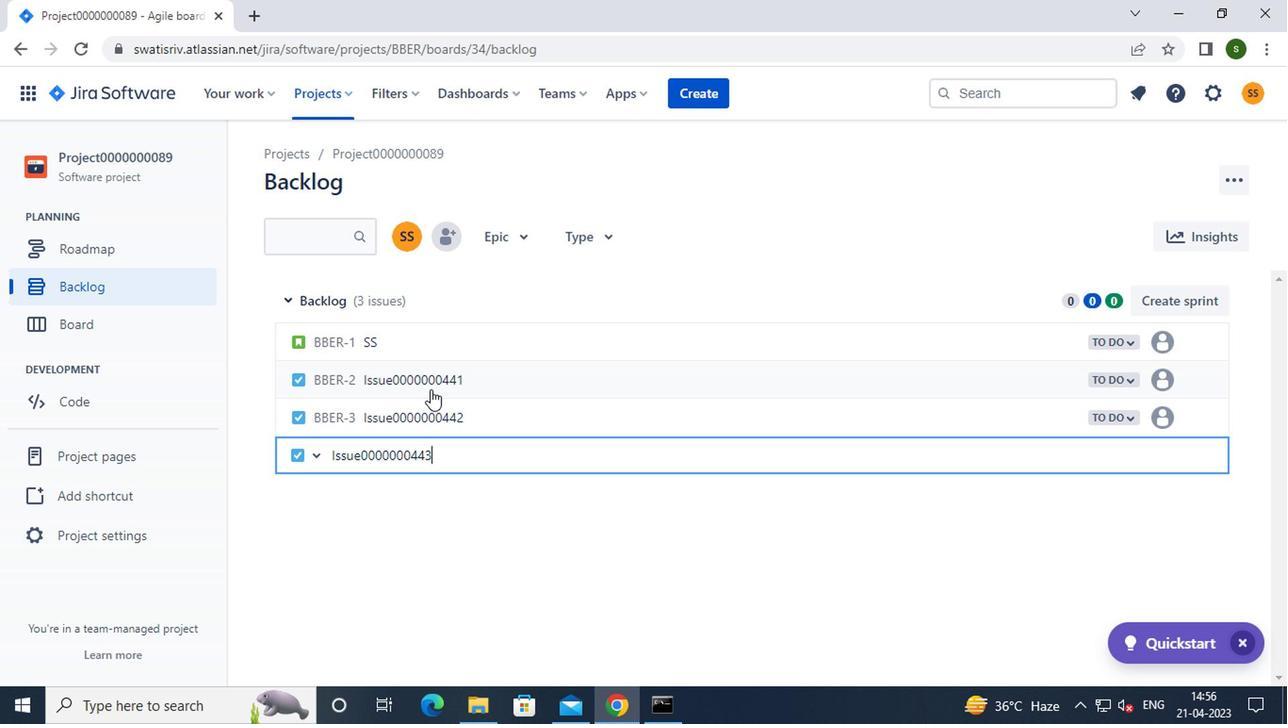 
